 Task: Look for space in Kalamassery, India from 11th June, 2023 to 15th June, 2023 for 2 adults in price range Rs.7000 to Rs.16000. Place can be private room with 1  bedroom having 2 beds and 1 bathroom. Property type can be house, flat, guest house, hotel. Amenities needed are: washing machine. Booking option can be shelf check-in. Required host language is English.
Action: Mouse moved to (439, 92)
Screenshot: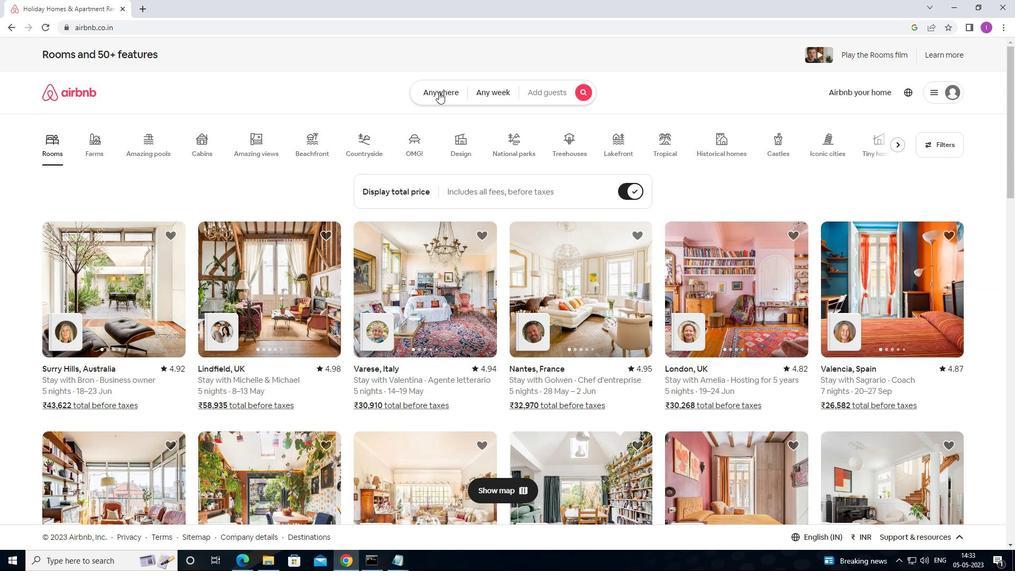 
Action: Mouse pressed left at (439, 92)
Screenshot: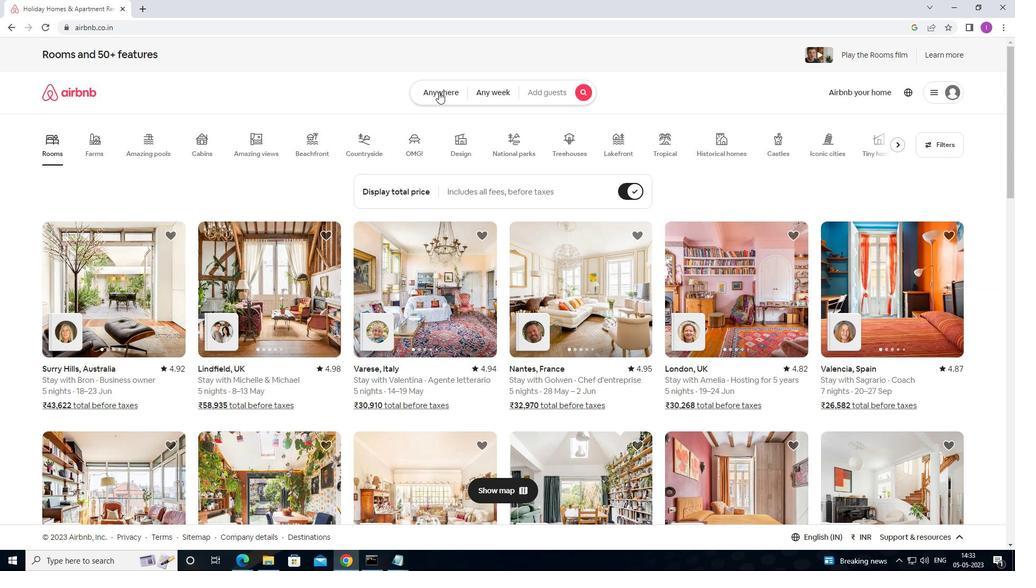 
Action: Mouse moved to (372, 140)
Screenshot: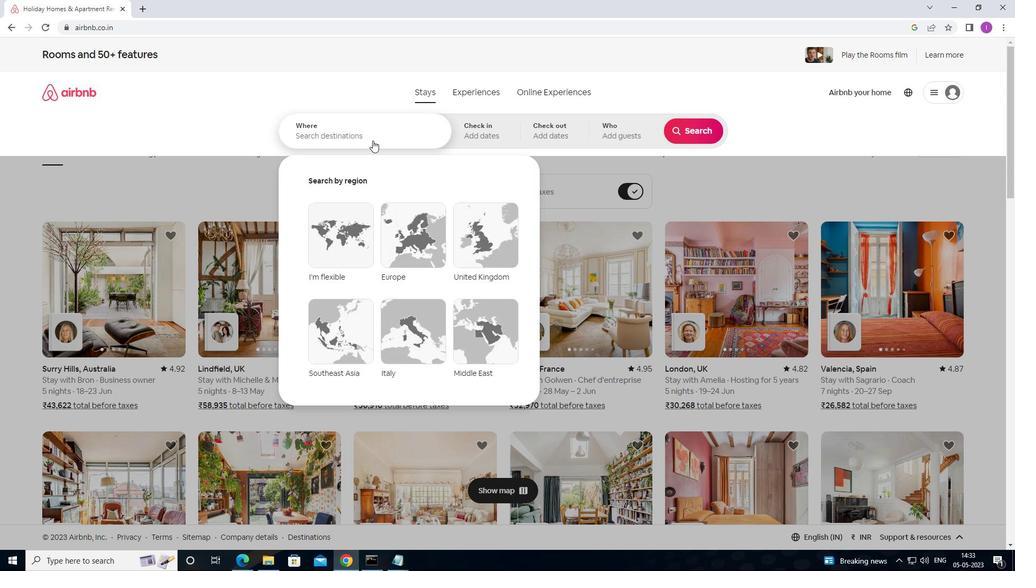 
Action: Mouse pressed left at (372, 140)
Screenshot: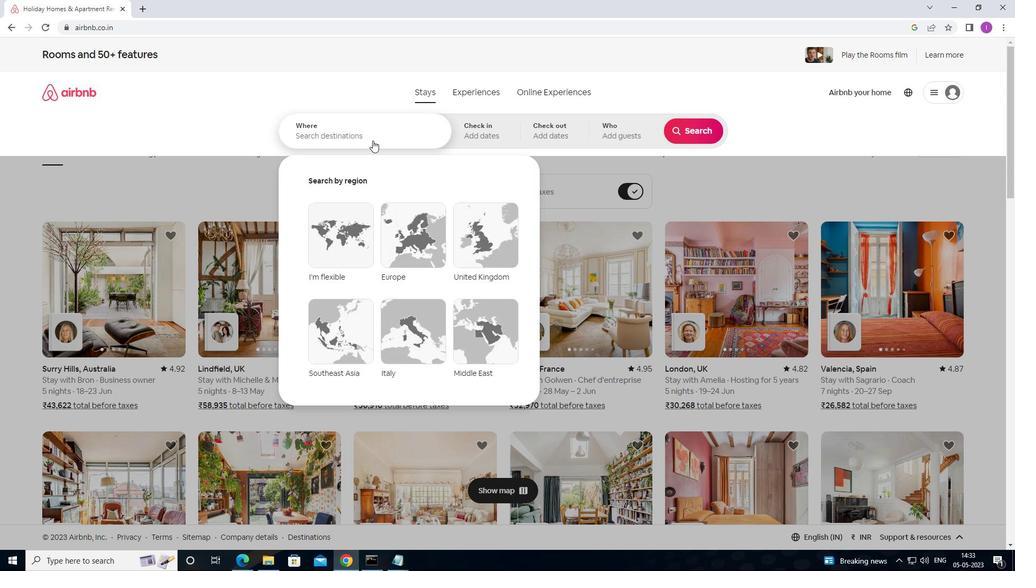 
Action: Mouse moved to (373, 139)
Screenshot: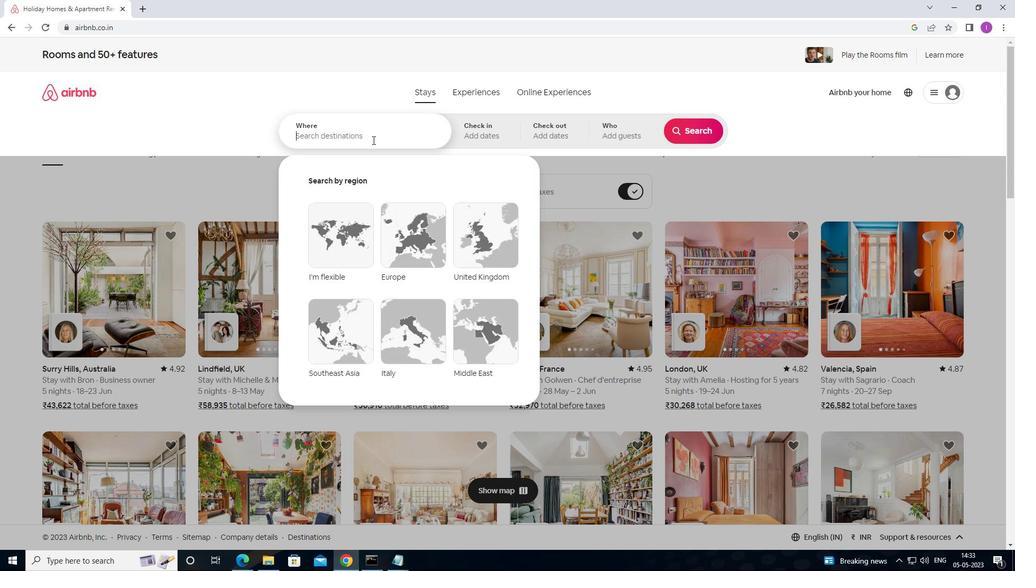 
Action: Key pressed <Key.shift><Key.shift><Key.shift><Key.shift><Key.shift><Key.shift><Key.shift><Key.shift><Key.shift><Key.shift><Key.shift><Key.shift><Key.shift><Key.shift><Key.shift><Key.shift><Key.shift><Key.shift><Key.shift><Key.shift><Key.shift><Key.shift><Key.shift><Key.shift><Key.shift><Key.shift><Key.shift><Key.shift>KALAMASSERY,<Key.shift>INDIA
Screenshot: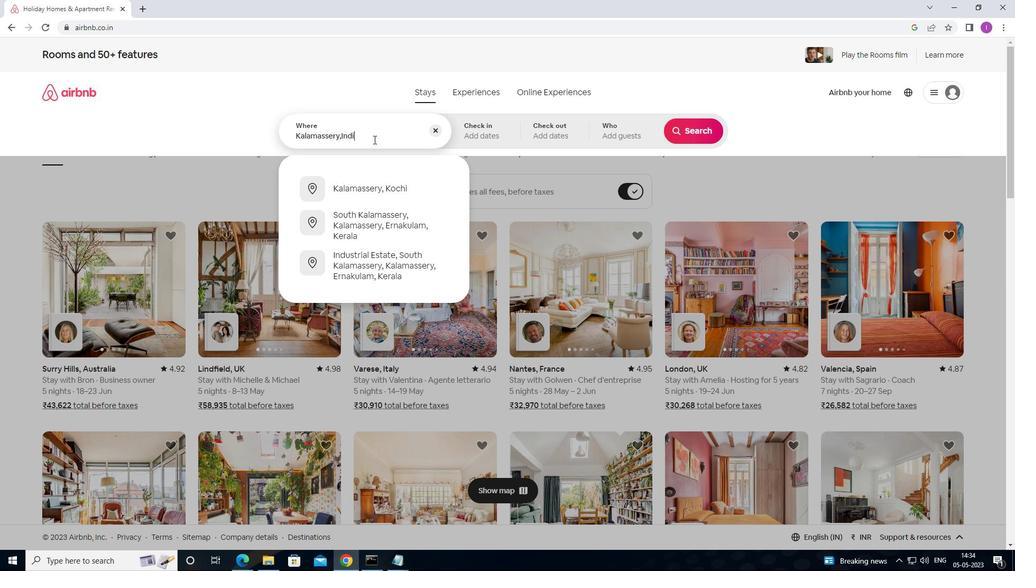 
Action: Mouse moved to (484, 129)
Screenshot: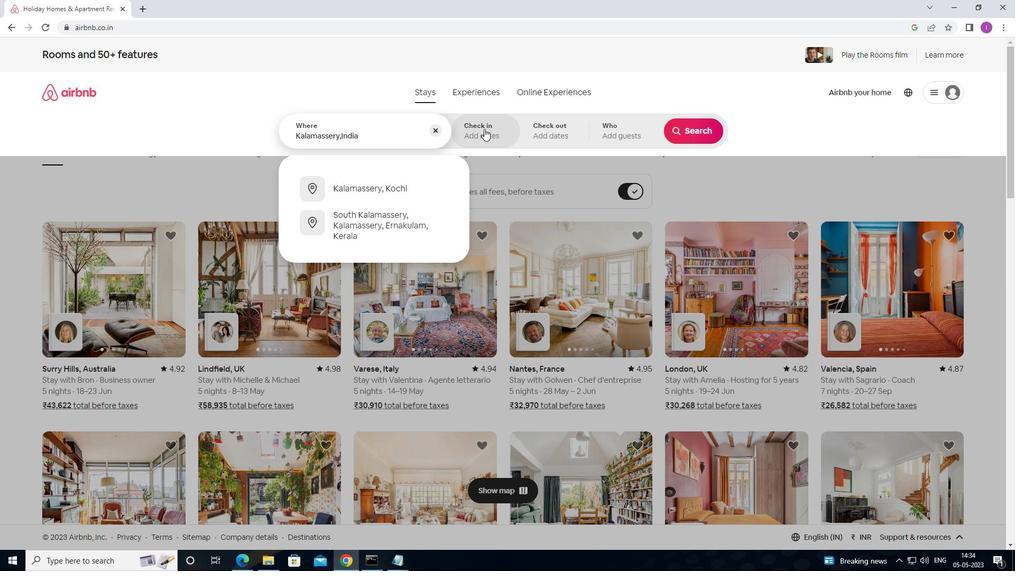 
Action: Mouse pressed left at (484, 129)
Screenshot: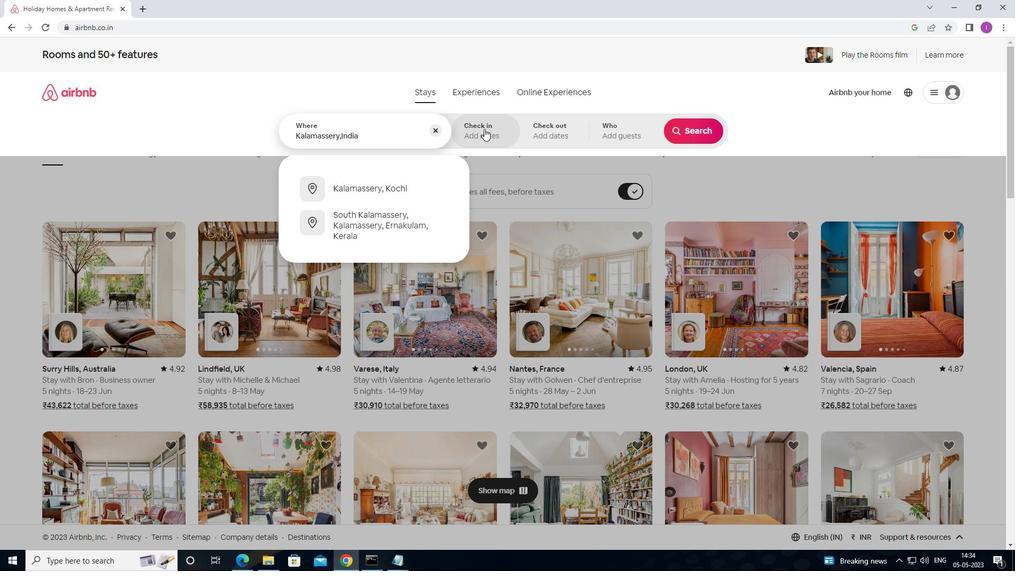 
Action: Mouse moved to (532, 313)
Screenshot: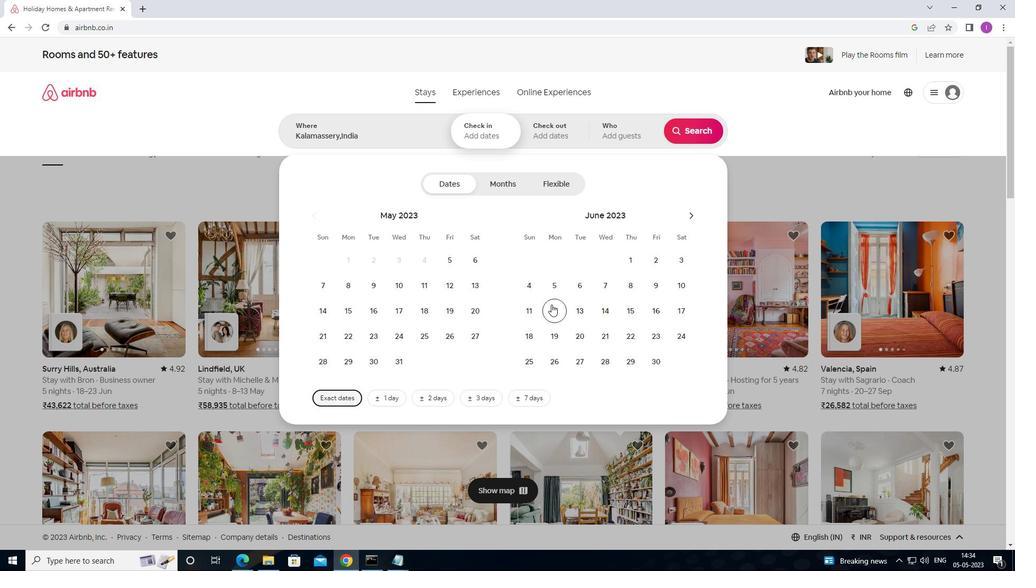 
Action: Mouse pressed left at (532, 313)
Screenshot: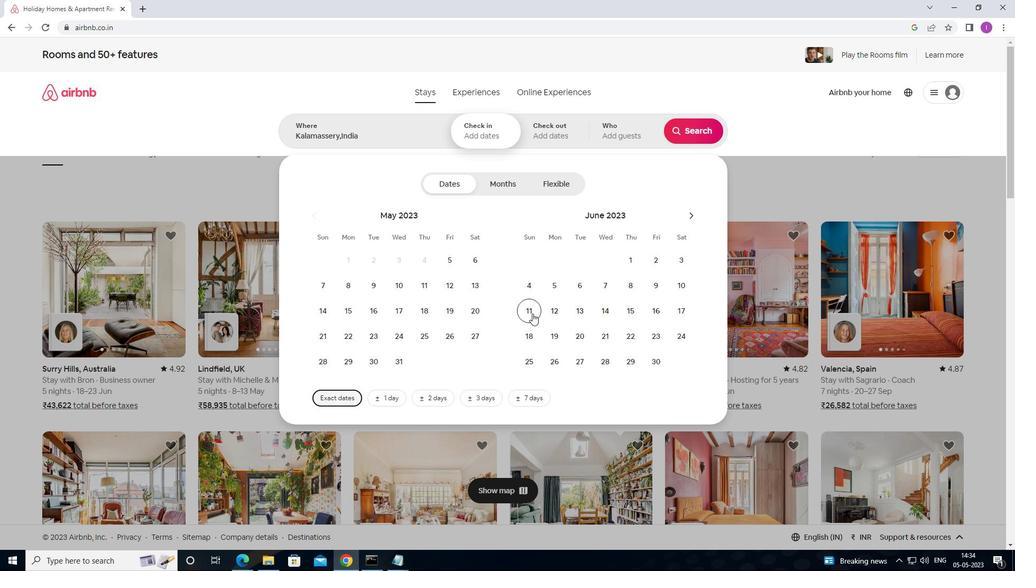 
Action: Mouse moved to (626, 315)
Screenshot: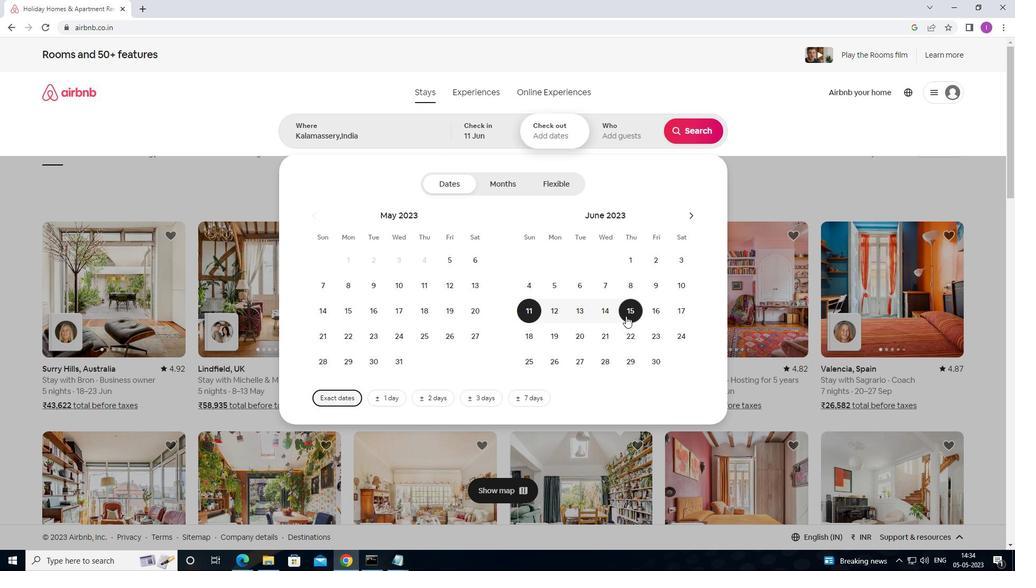 
Action: Mouse pressed left at (626, 315)
Screenshot: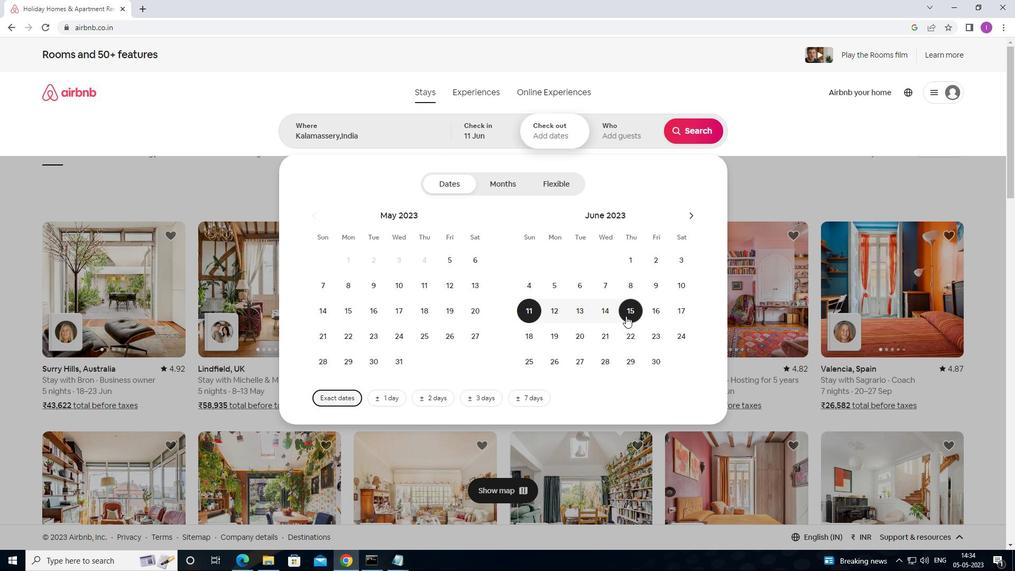 
Action: Mouse moved to (636, 133)
Screenshot: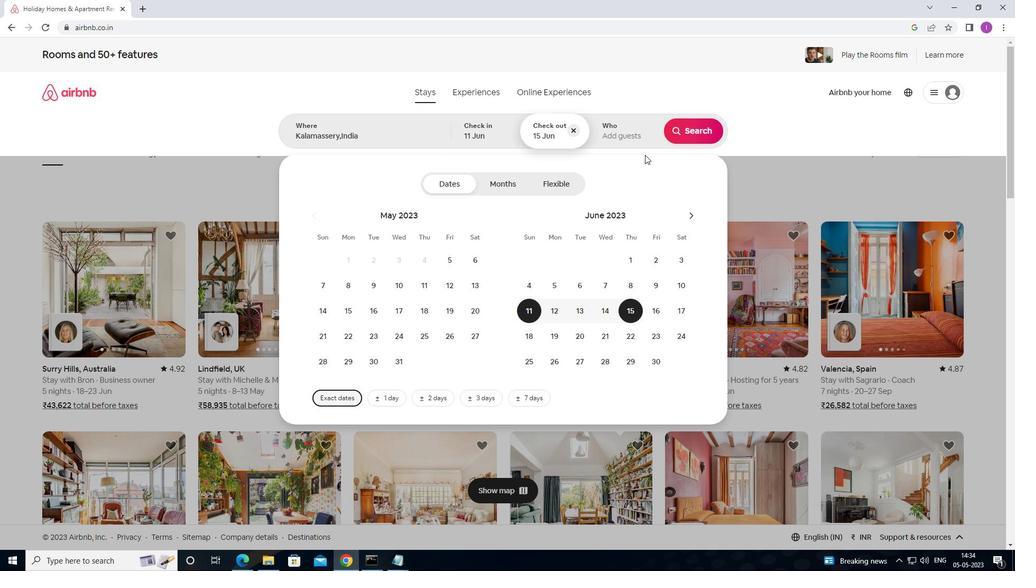 
Action: Mouse pressed left at (636, 133)
Screenshot: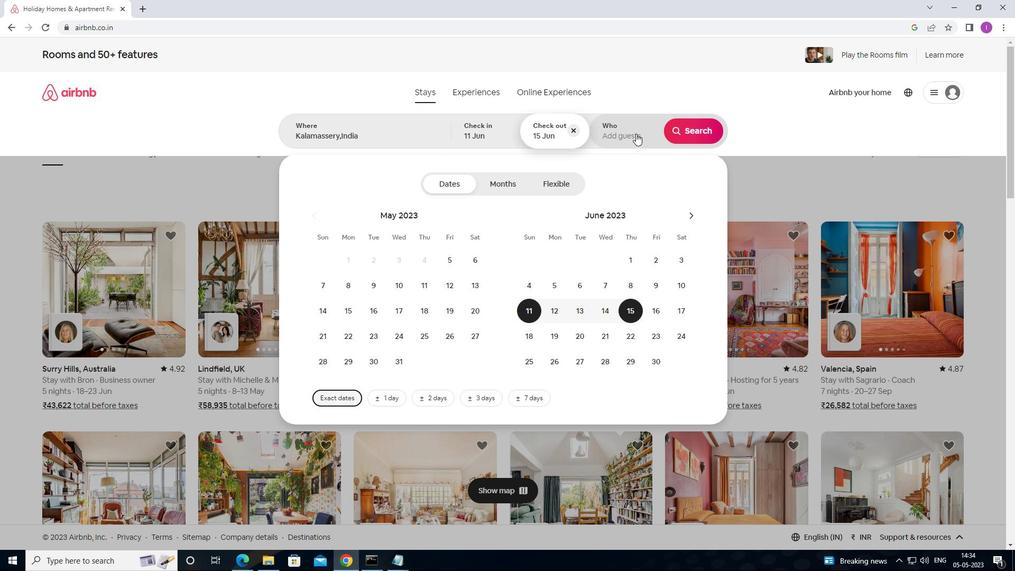 
Action: Mouse moved to (694, 186)
Screenshot: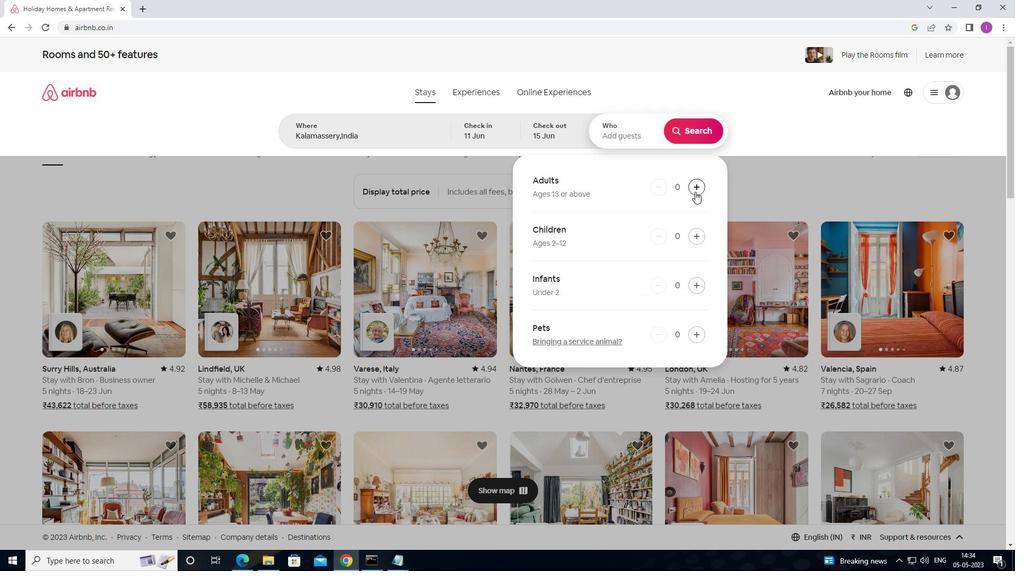 
Action: Mouse pressed left at (694, 186)
Screenshot: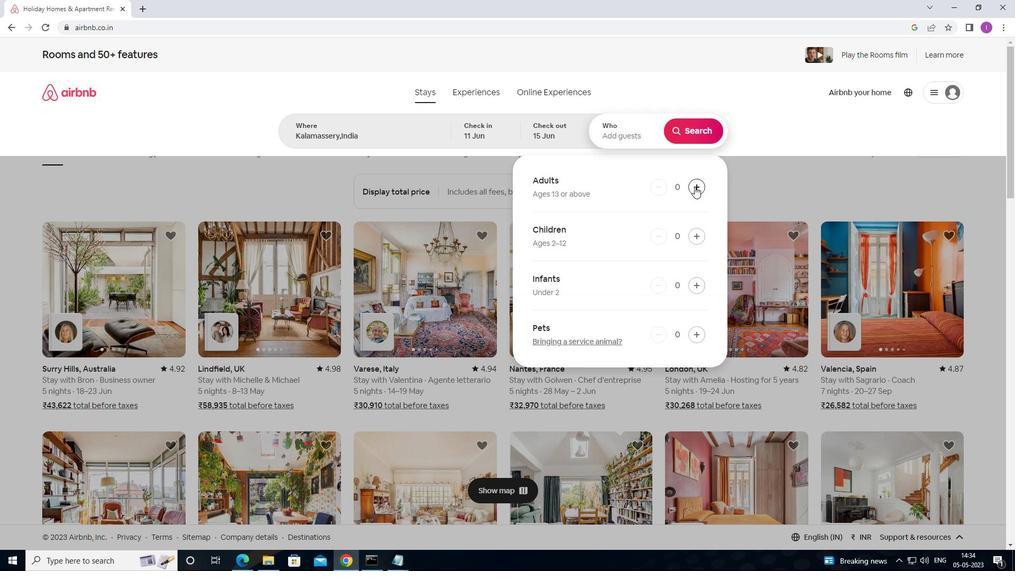 
Action: Mouse moved to (694, 186)
Screenshot: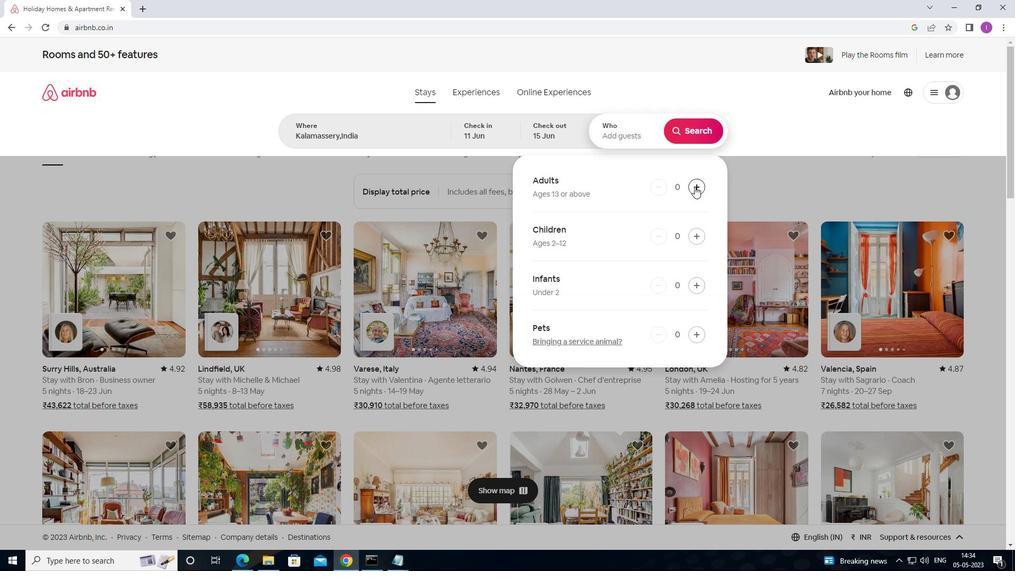 
Action: Mouse pressed left at (694, 186)
Screenshot: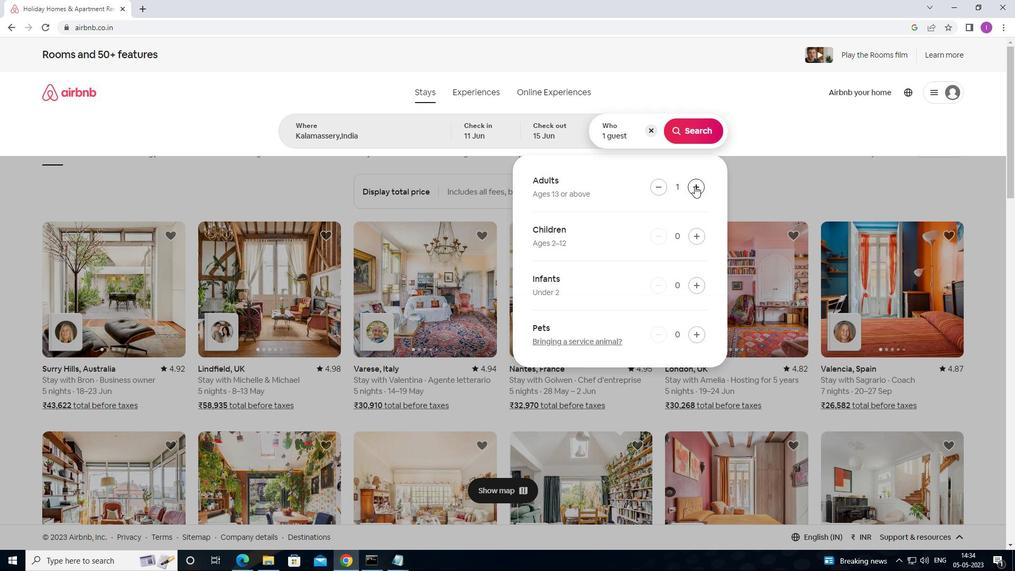 
Action: Mouse moved to (687, 133)
Screenshot: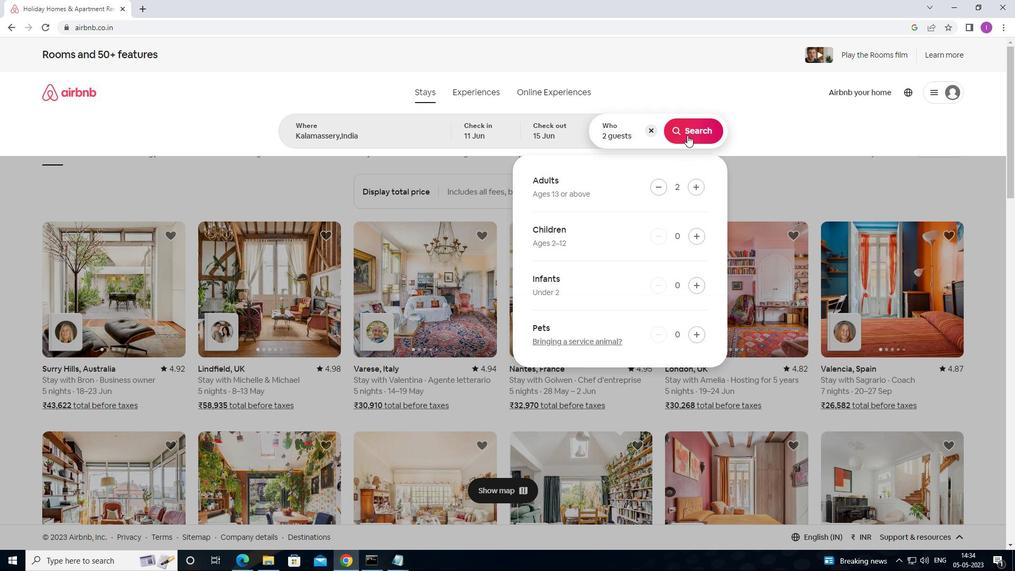 
Action: Mouse pressed left at (687, 133)
Screenshot: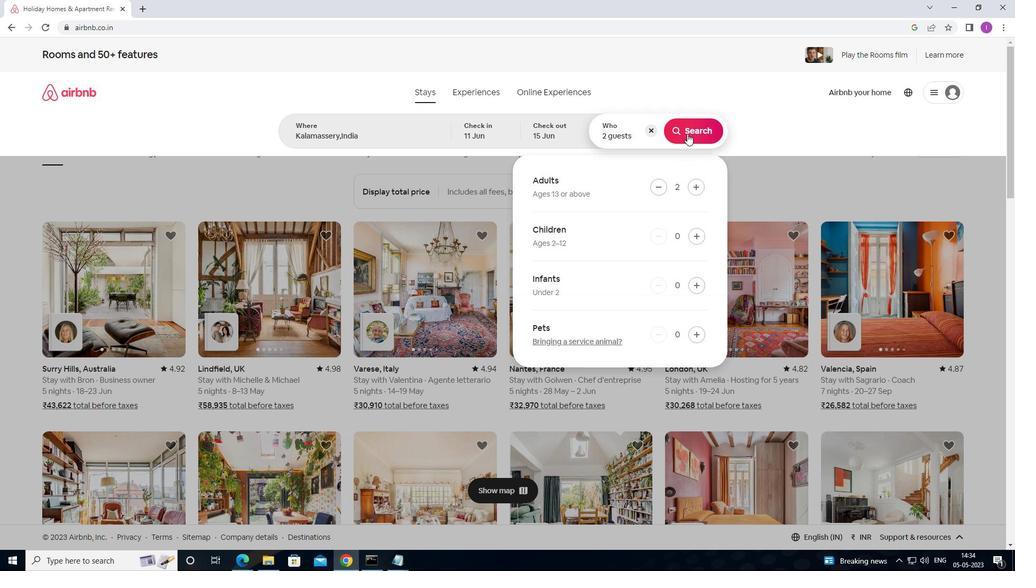 
Action: Mouse moved to (975, 109)
Screenshot: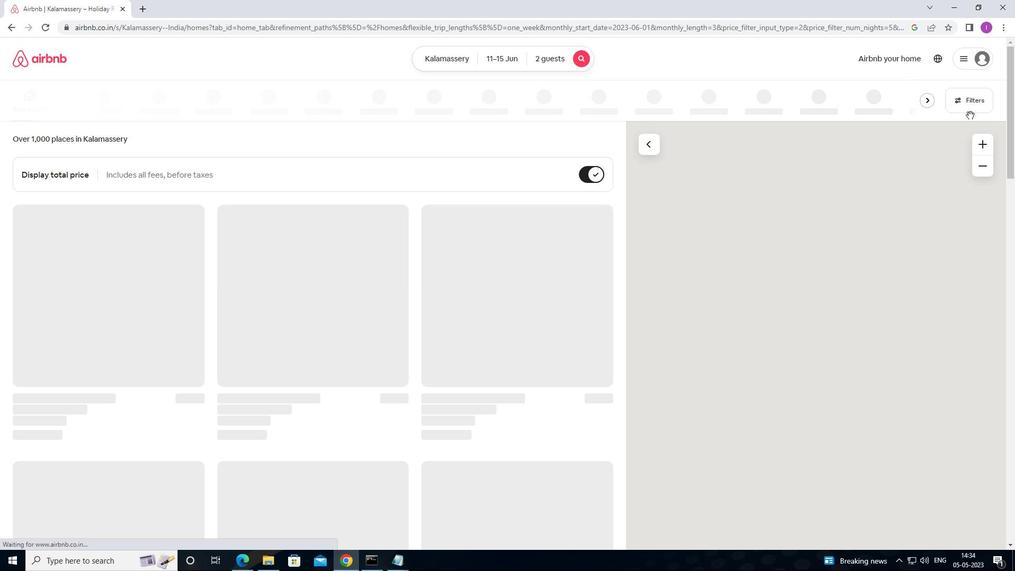 
Action: Mouse pressed left at (975, 109)
Screenshot: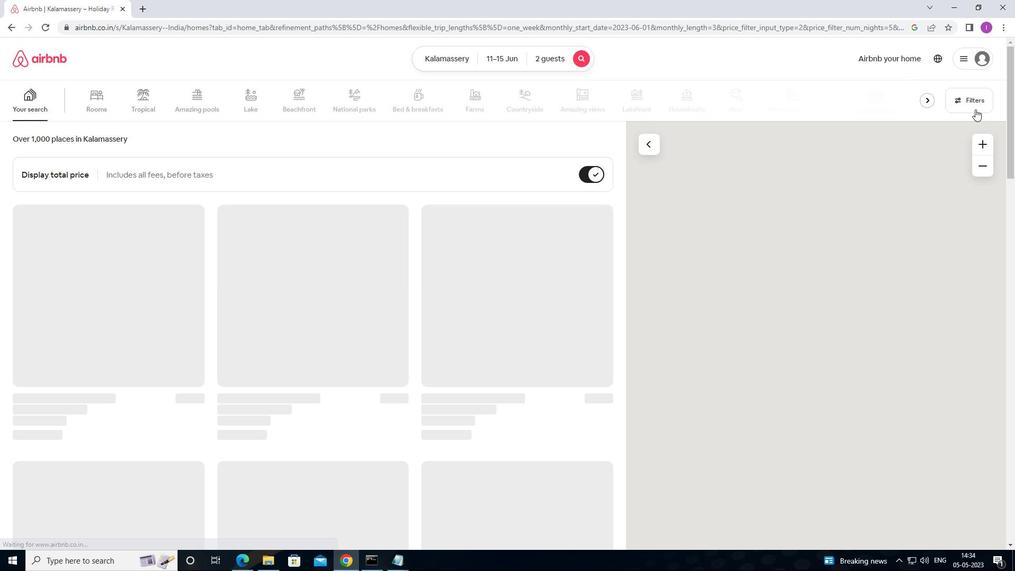 
Action: Mouse moved to (395, 363)
Screenshot: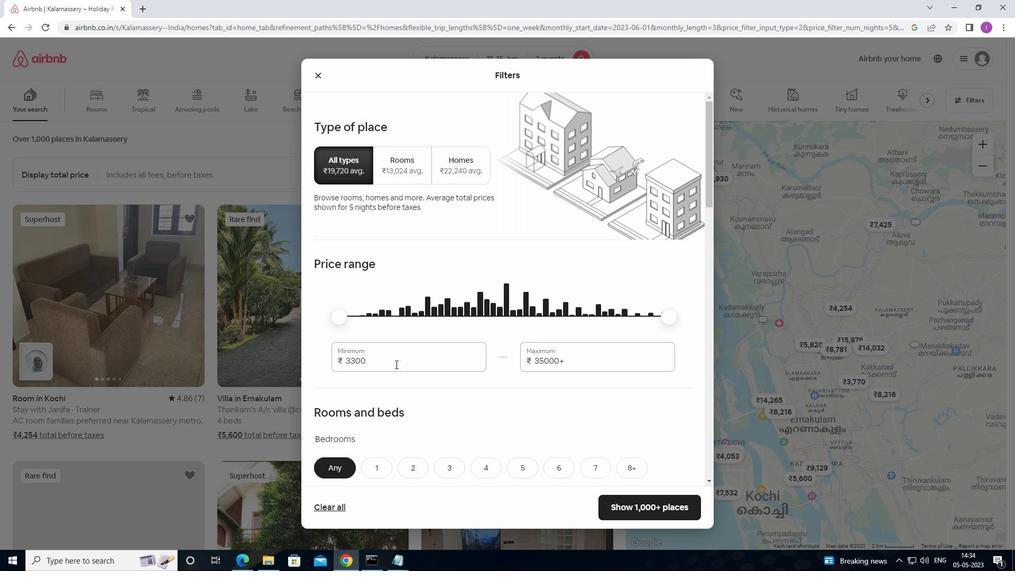 
Action: Mouse pressed left at (395, 363)
Screenshot: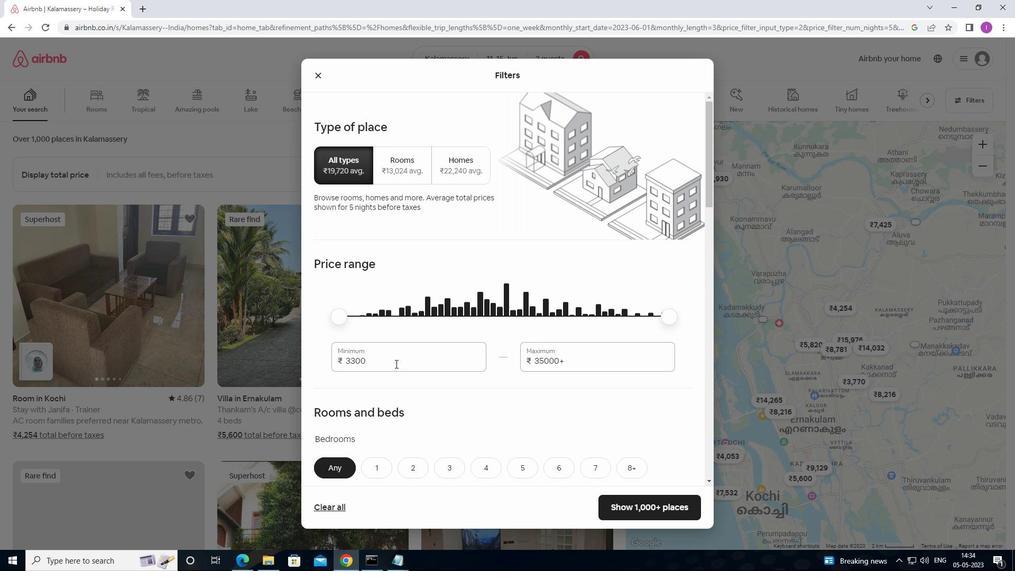 
Action: Mouse moved to (345, 355)
Screenshot: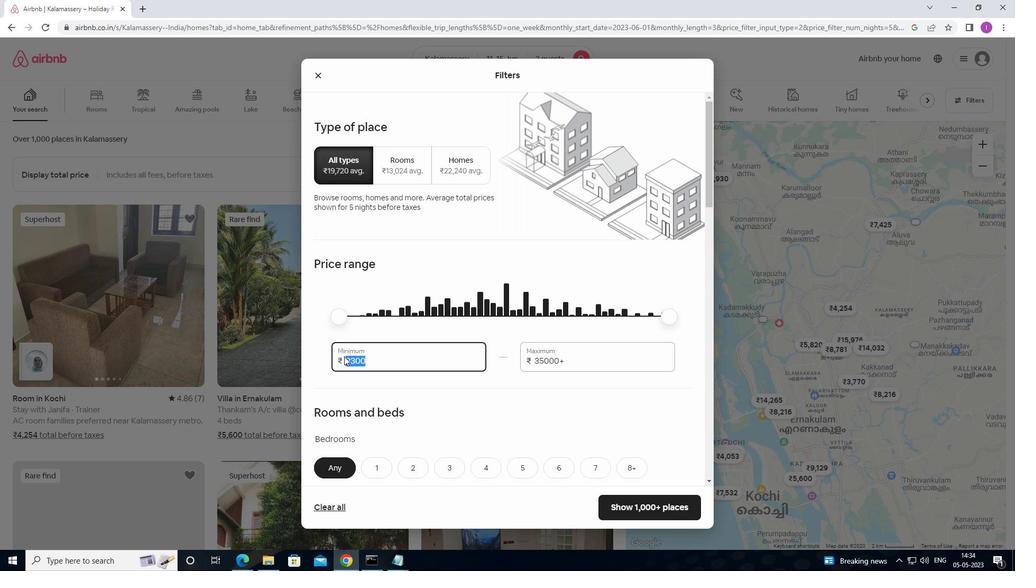 
Action: Key pressed 7000
Screenshot: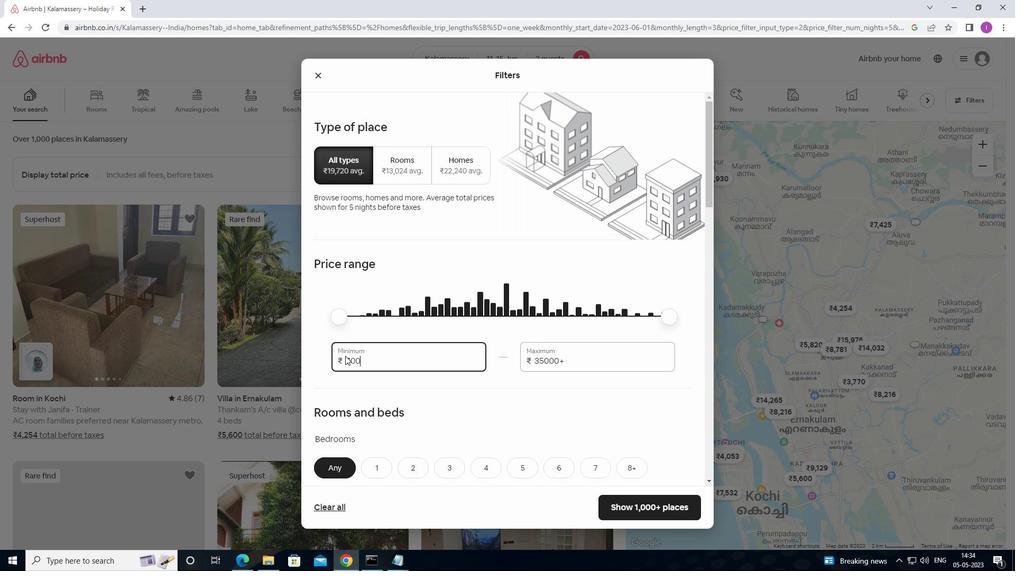 
Action: Mouse moved to (568, 359)
Screenshot: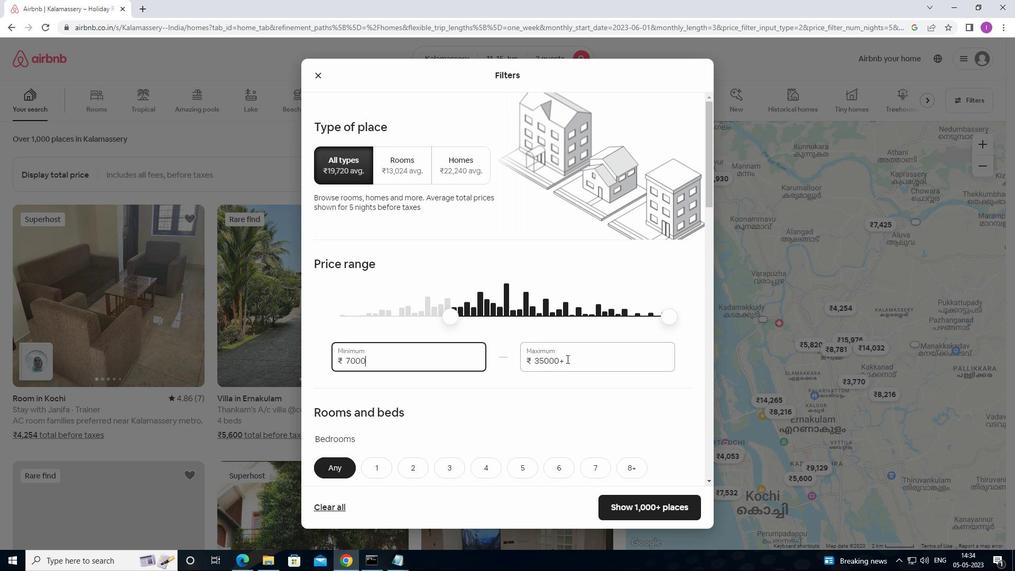 
Action: Mouse pressed left at (568, 359)
Screenshot: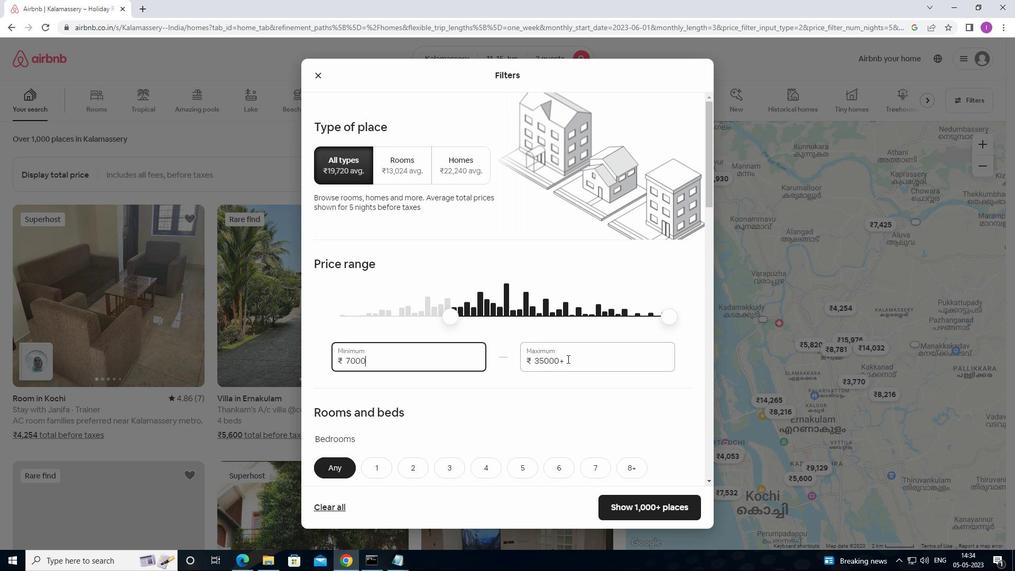 
Action: Mouse moved to (538, 361)
Screenshot: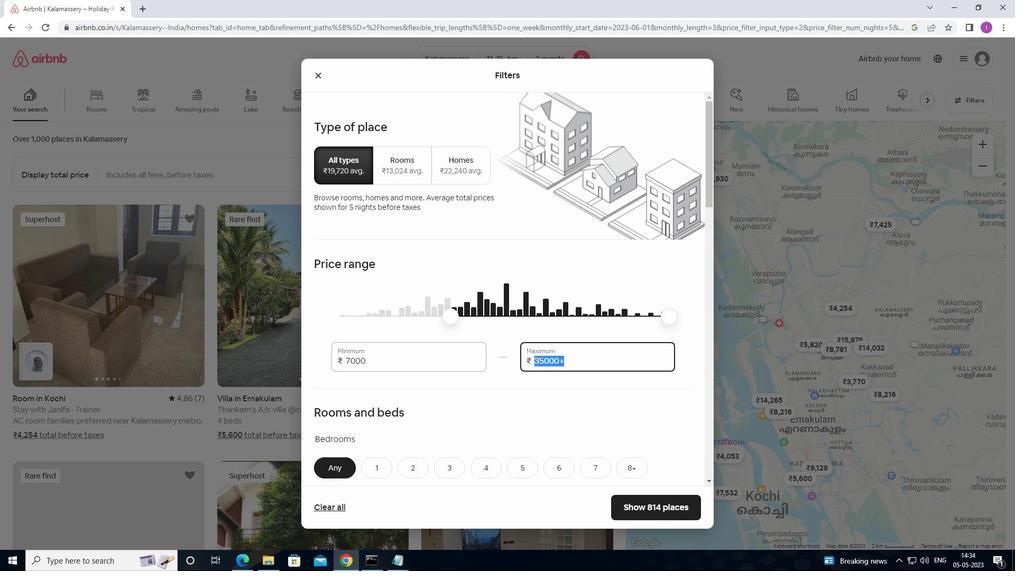
Action: Key pressed 16000
Screenshot: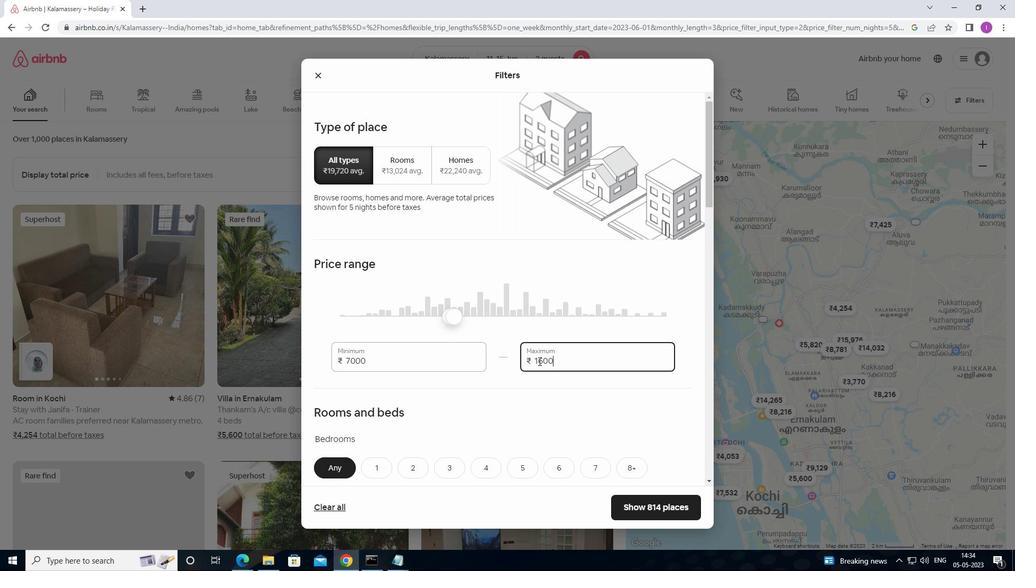 
Action: Mouse moved to (590, 354)
Screenshot: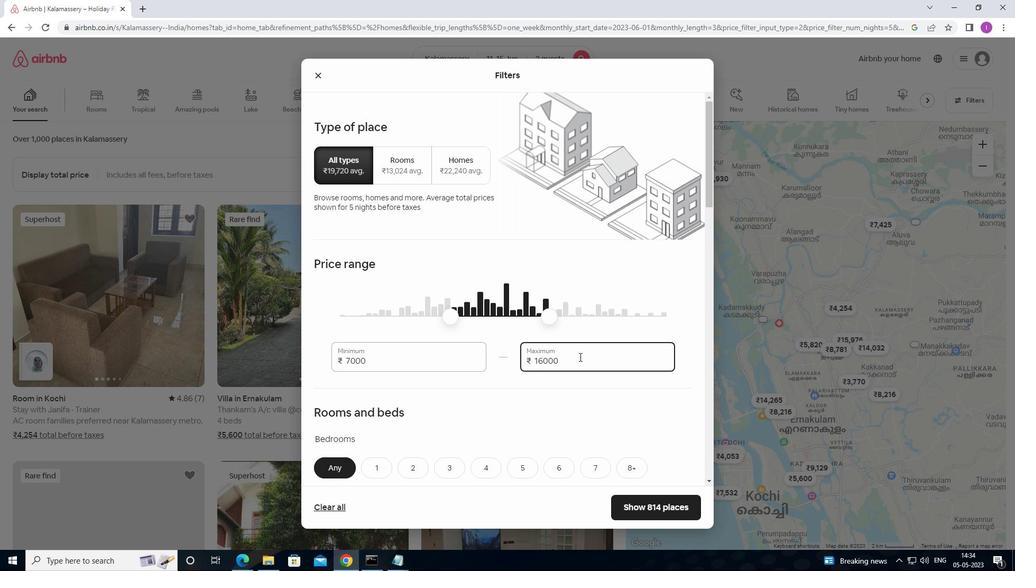 
Action: Mouse scrolled (590, 354) with delta (0, 0)
Screenshot: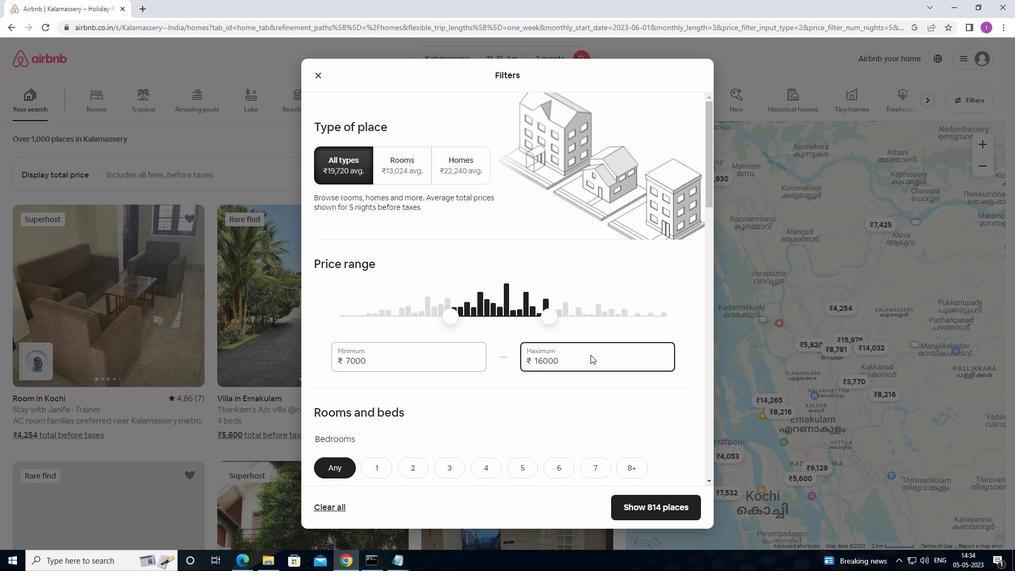 
Action: Mouse moved to (587, 357)
Screenshot: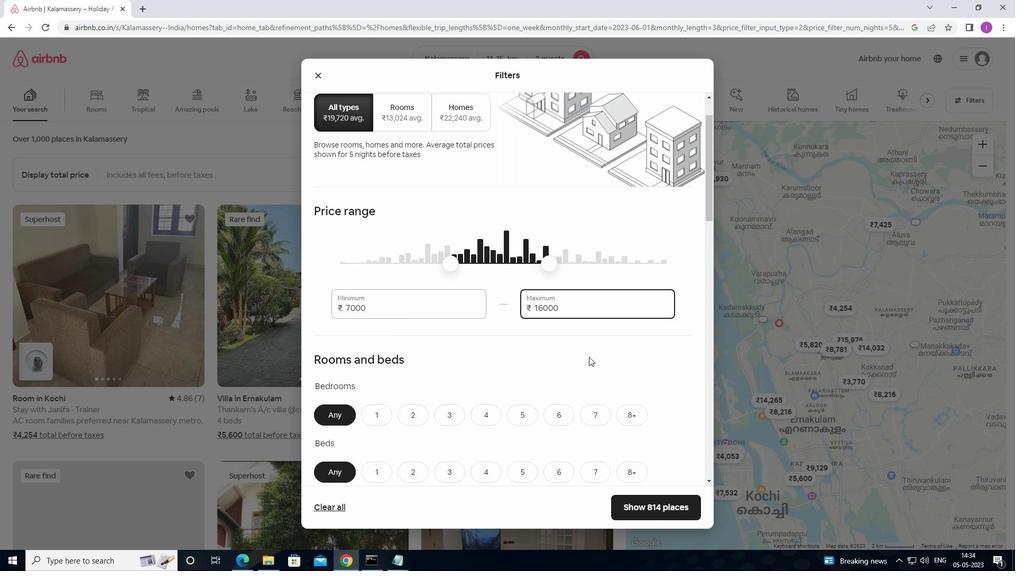 
Action: Mouse scrolled (587, 356) with delta (0, 0)
Screenshot: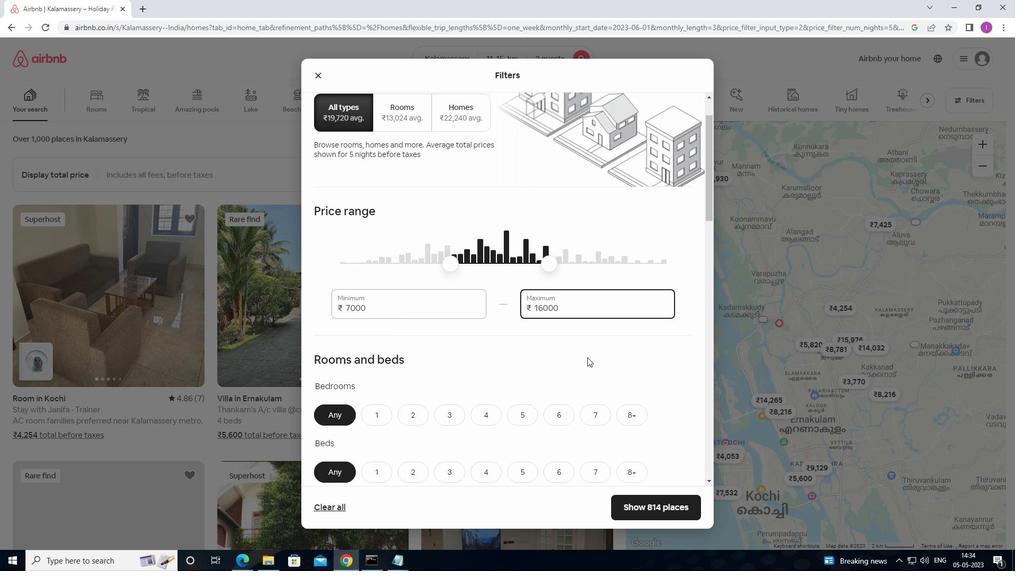 
Action: Mouse scrolled (587, 356) with delta (0, 0)
Screenshot: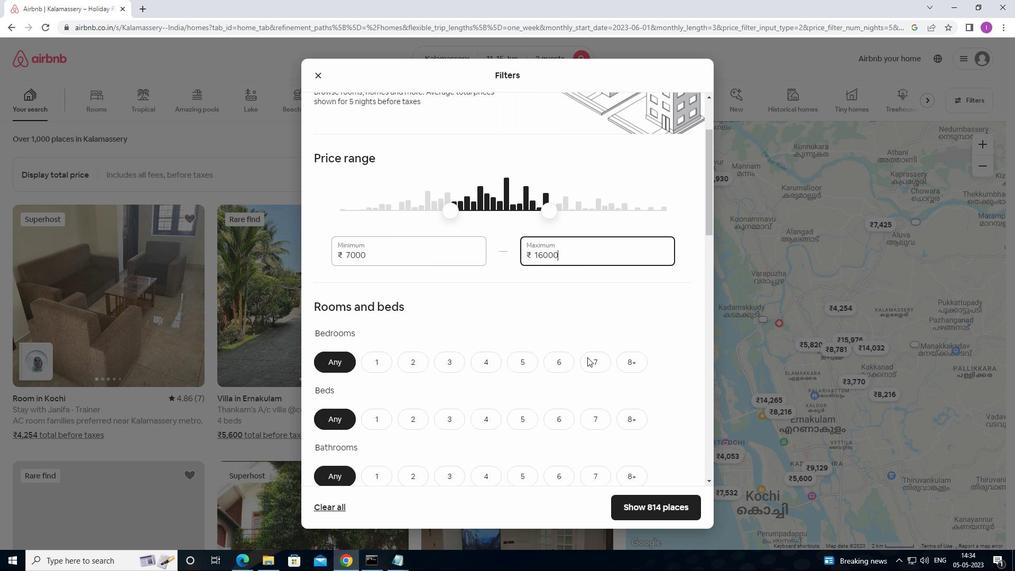 
Action: Mouse moved to (377, 307)
Screenshot: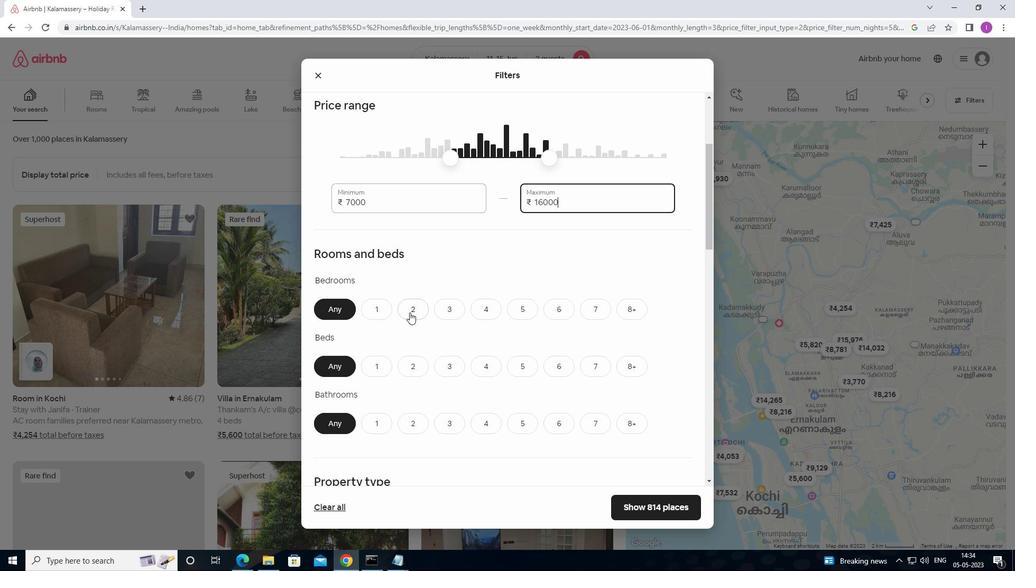 
Action: Mouse pressed left at (377, 307)
Screenshot: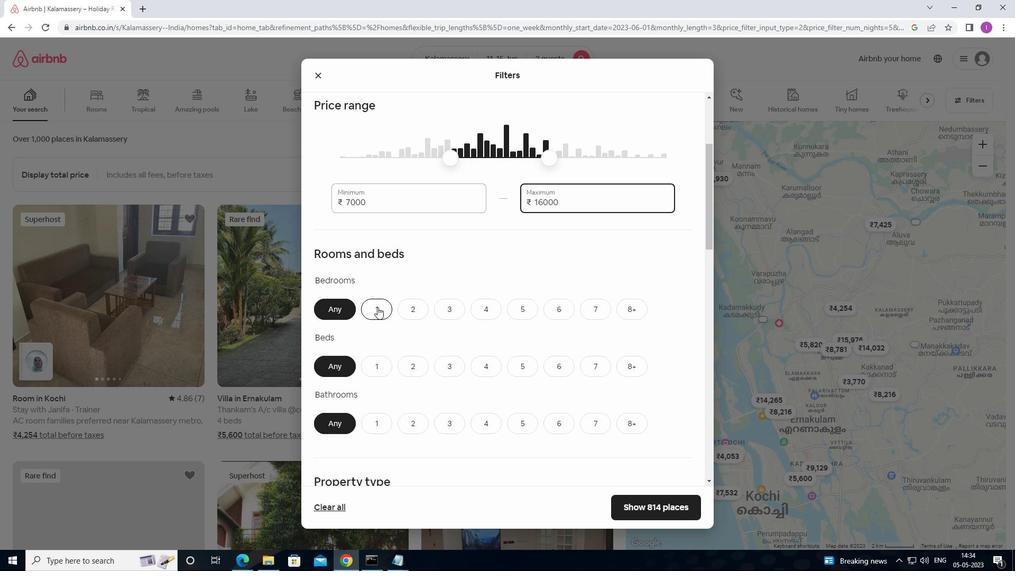 
Action: Mouse moved to (416, 364)
Screenshot: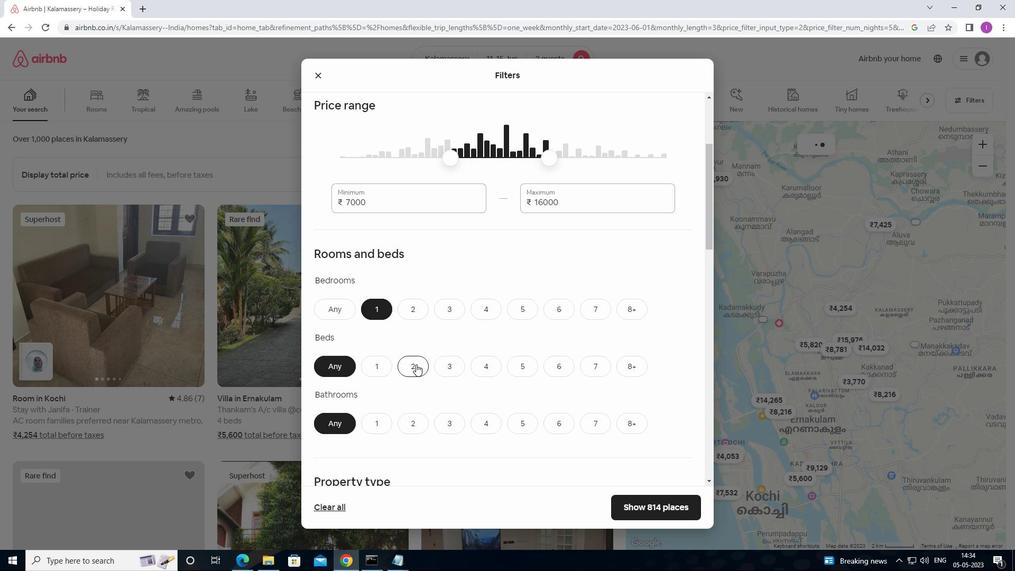 
Action: Mouse pressed left at (416, 364)
Screenshot: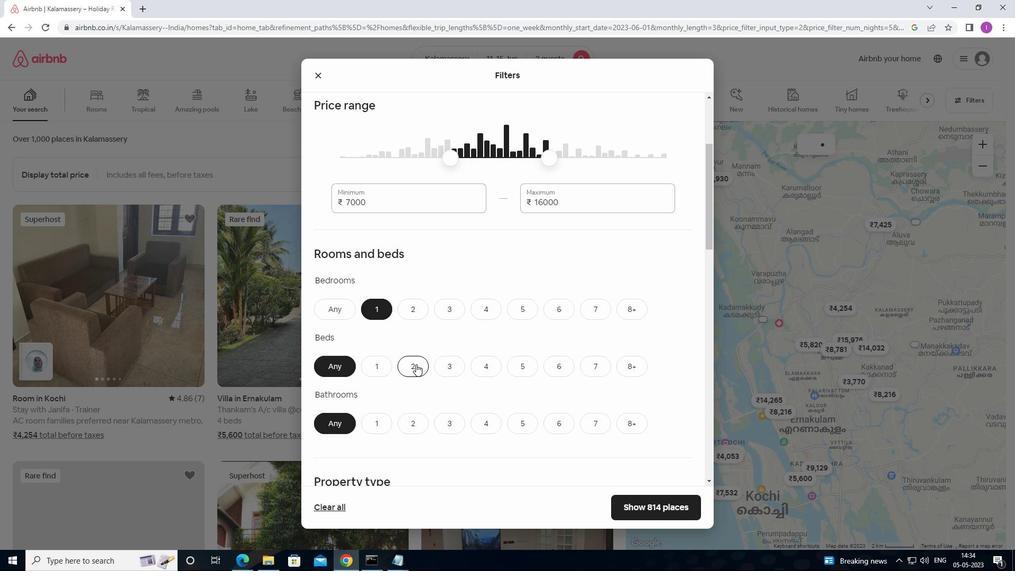 
Action: Mouse moved to (381, 421)
Screenshot: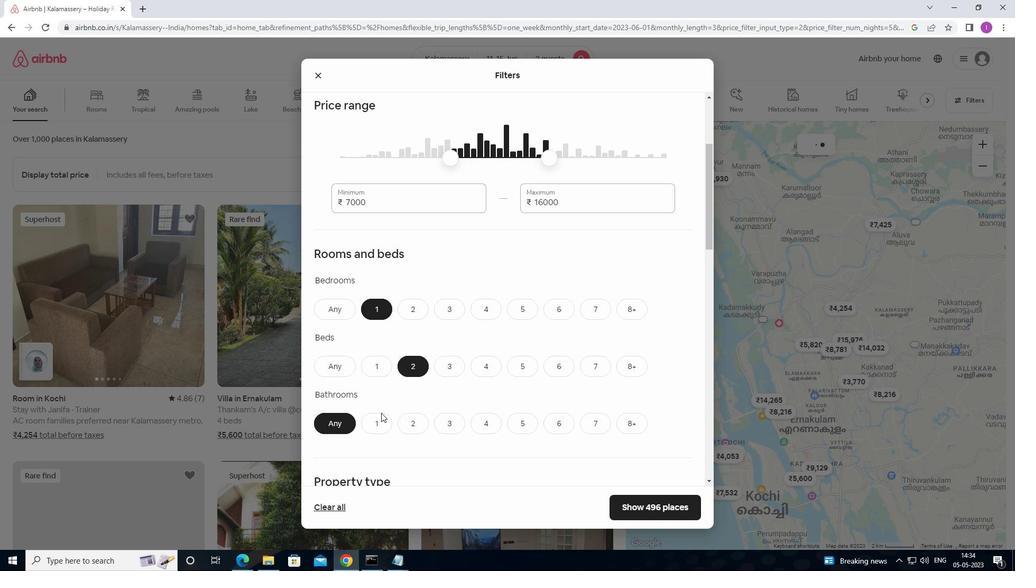 
Action: Mouse pressed left at (381, 421)
Screenshot: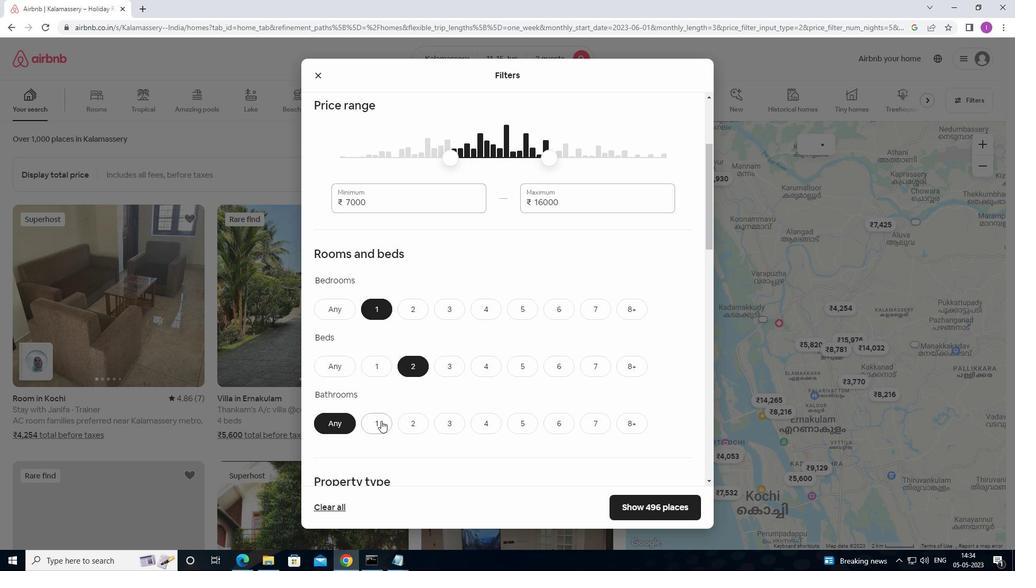 
Action: Mouse moved to (441, 400)
Screenshot: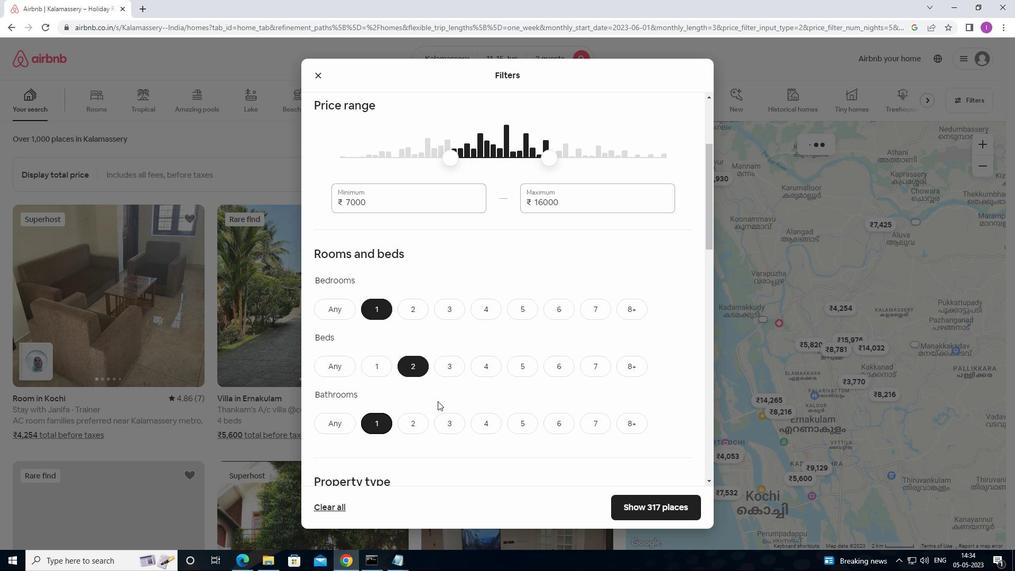 
Action: Mouse scrolled (441, 399) with delta (0, 0)
Screenshot: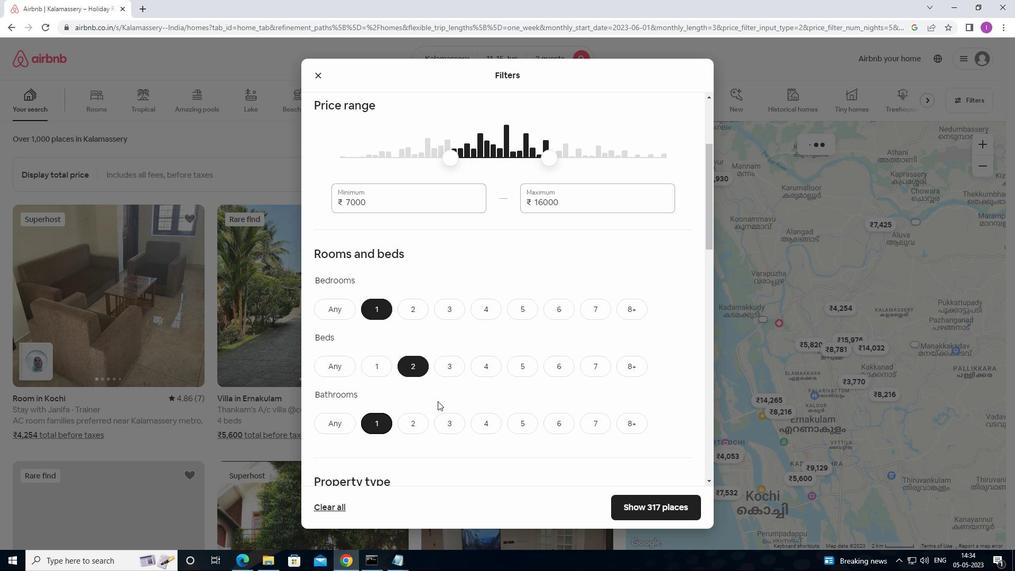 
Action: Mouse moved to (442, 400)
Screenshot: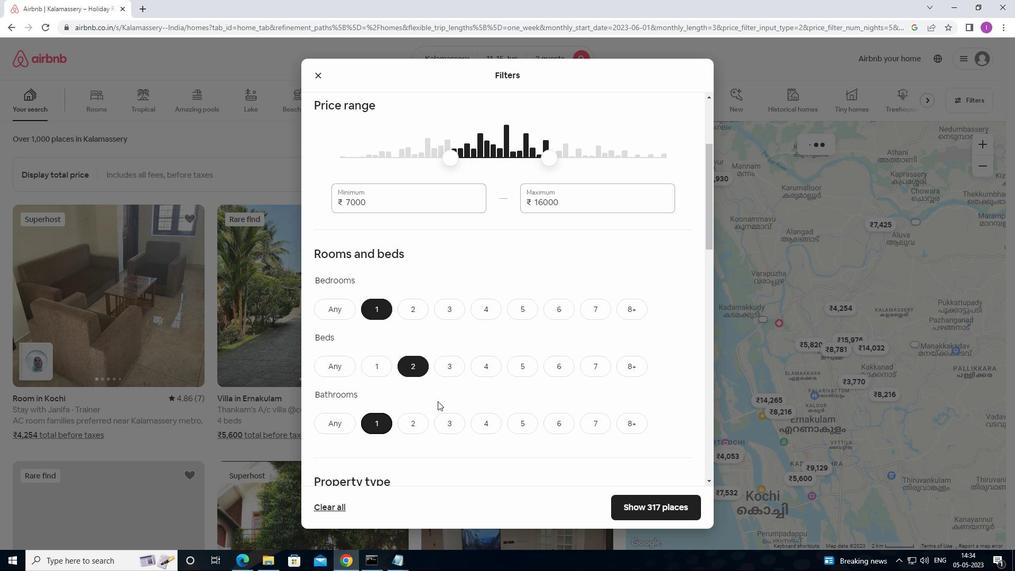 
Action: Mouse scrolled (442, 399) with delta (0, 0)
Screenshot: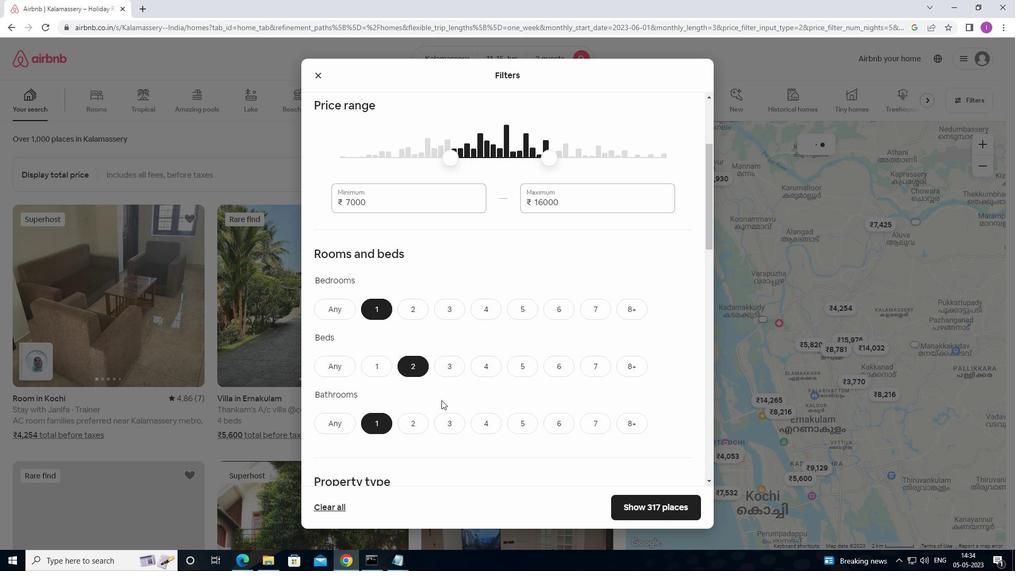 
Action: Mouse moved to (448, 396)
Screenshot: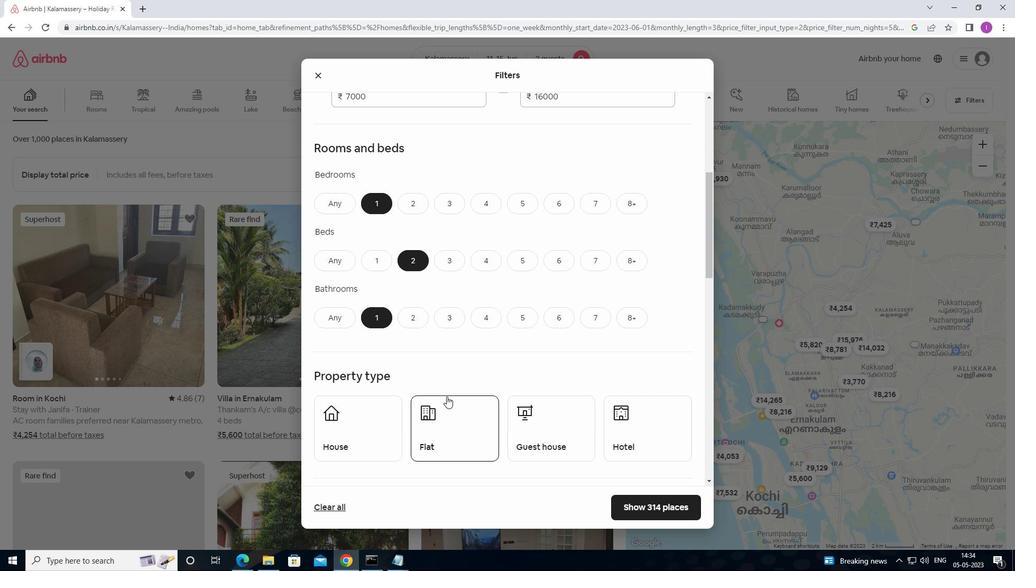 
Action: Mouse scrolled (448, 395) with delta (0, 0)
Screenshot: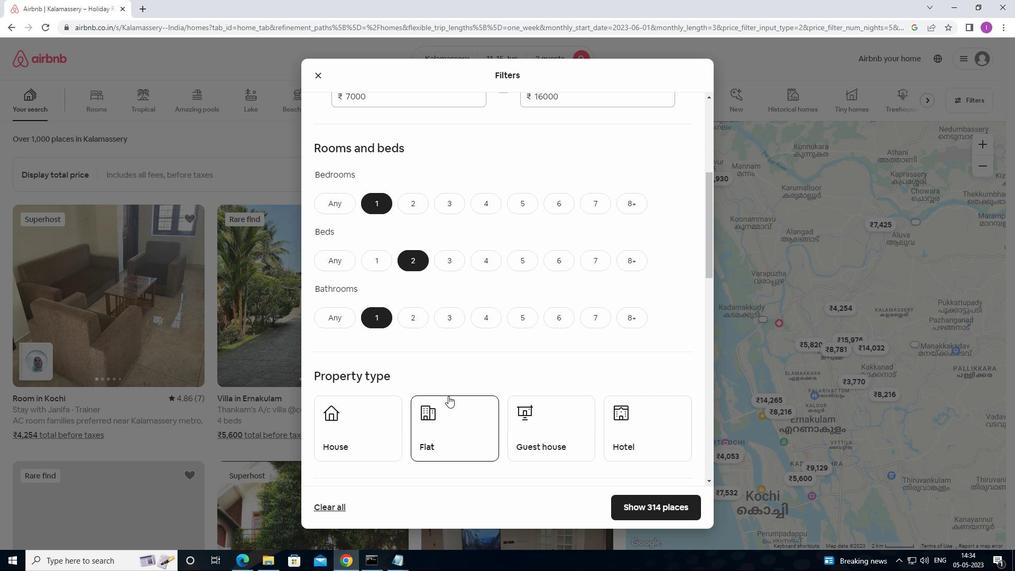 
Action: Mouse moved to (363, 381)
Screenshot: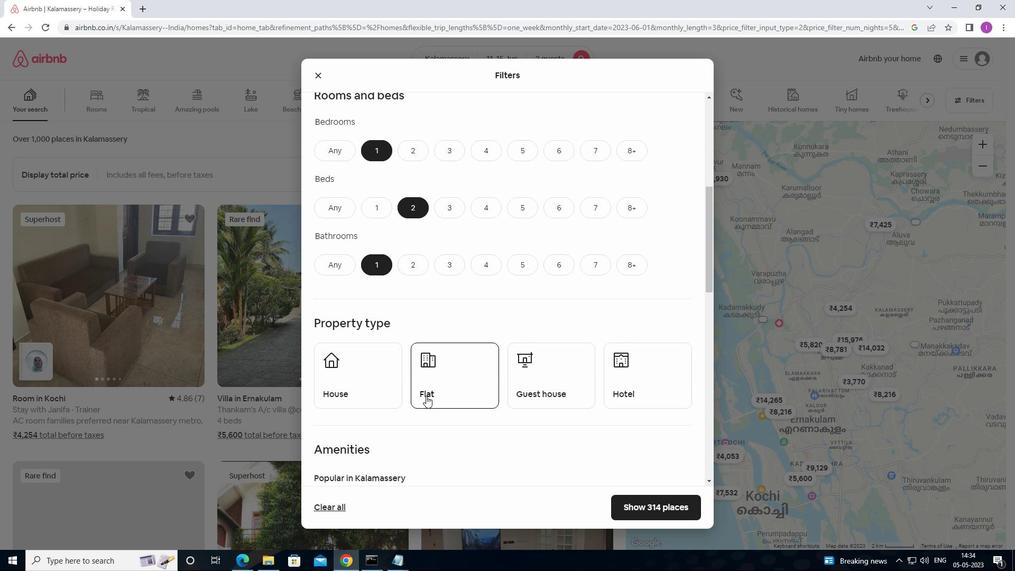 
Action: Mouse pressed left at (363, 381)
Screenshot: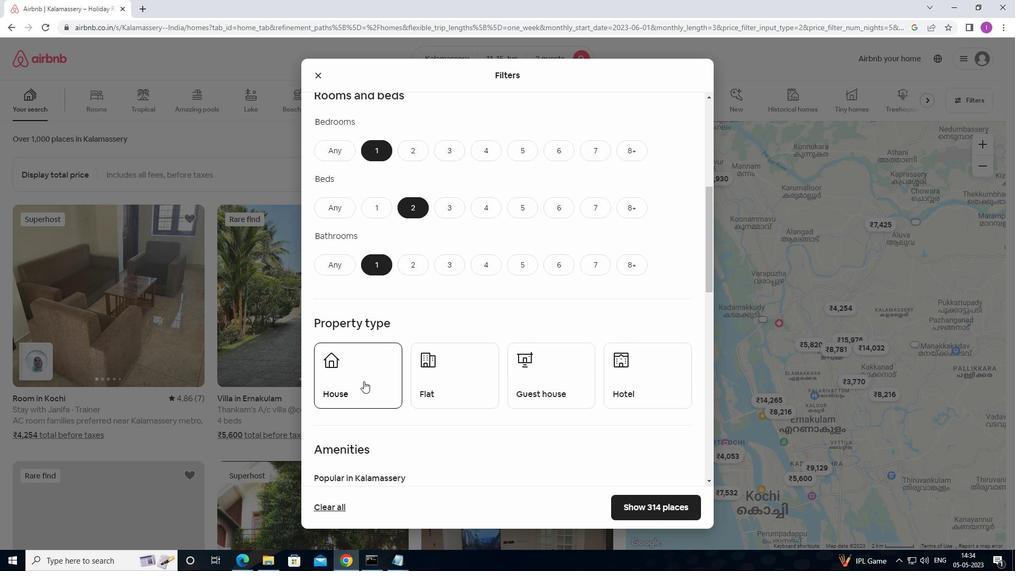 
Action: Mouse moved to (425, 393)
Screenshot: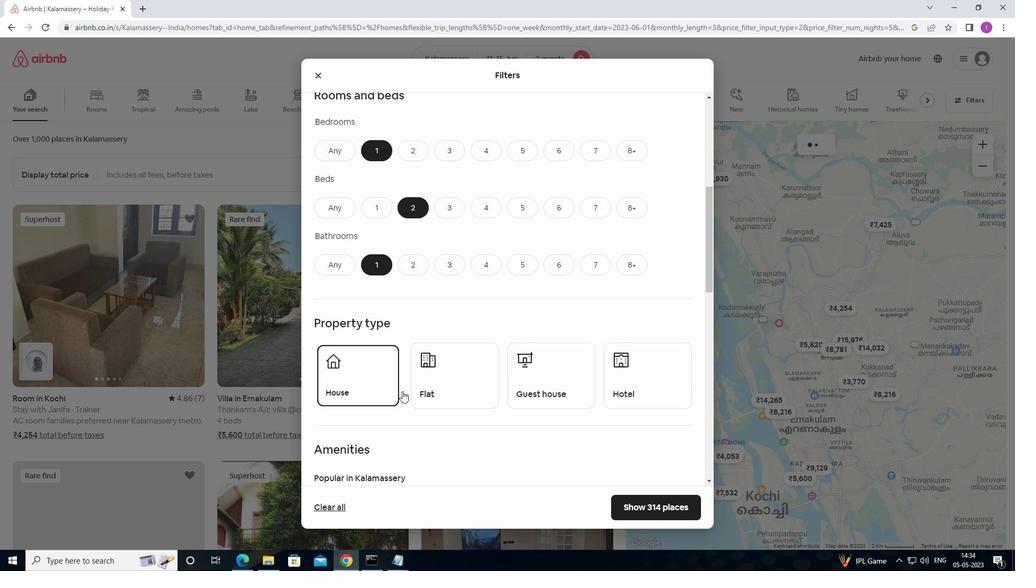 
Action: Mouse pressed left at (425, 393)
Screenshot: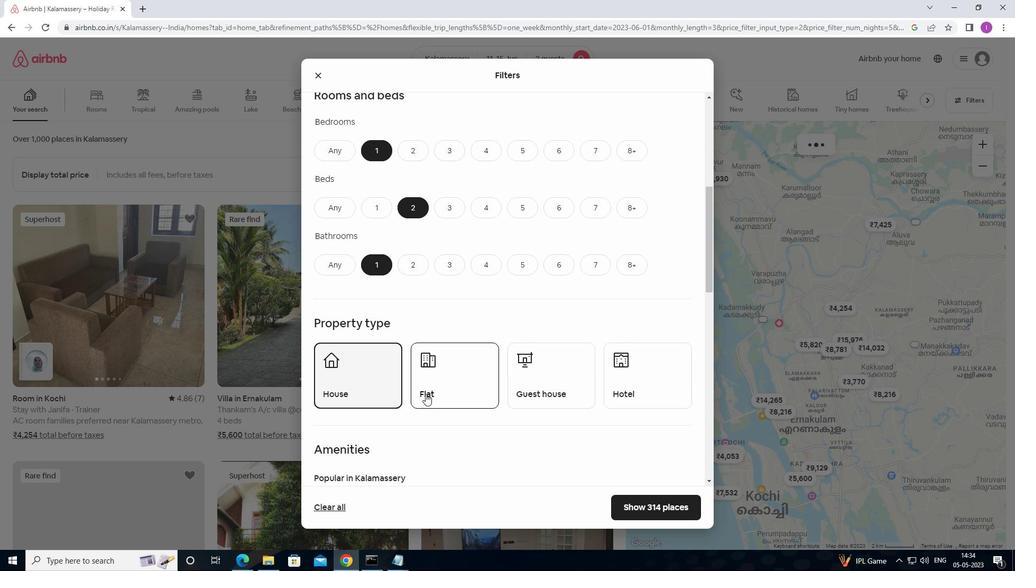 
Action: Mouse moved to (520, 384)
Screenshot: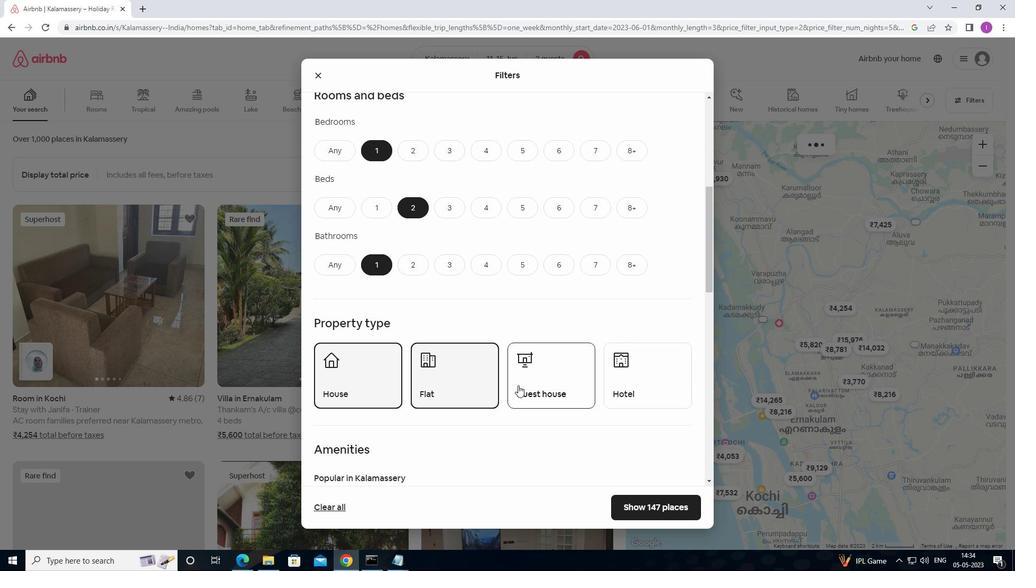 
Action: Mouse pressed left at (520, 384)
Screenshot: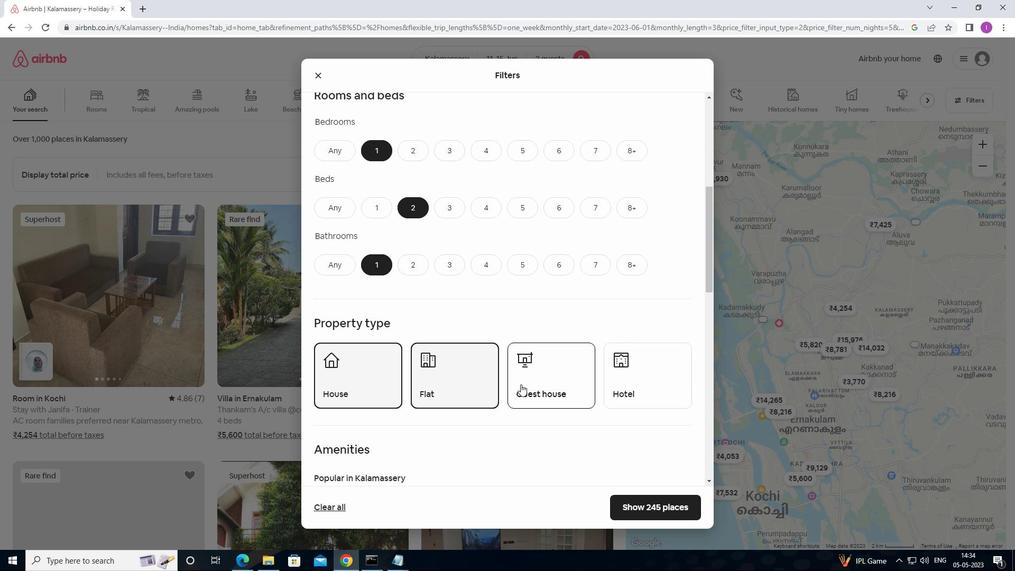 
Action: Mouse moved to (653, 399)
Screenshot: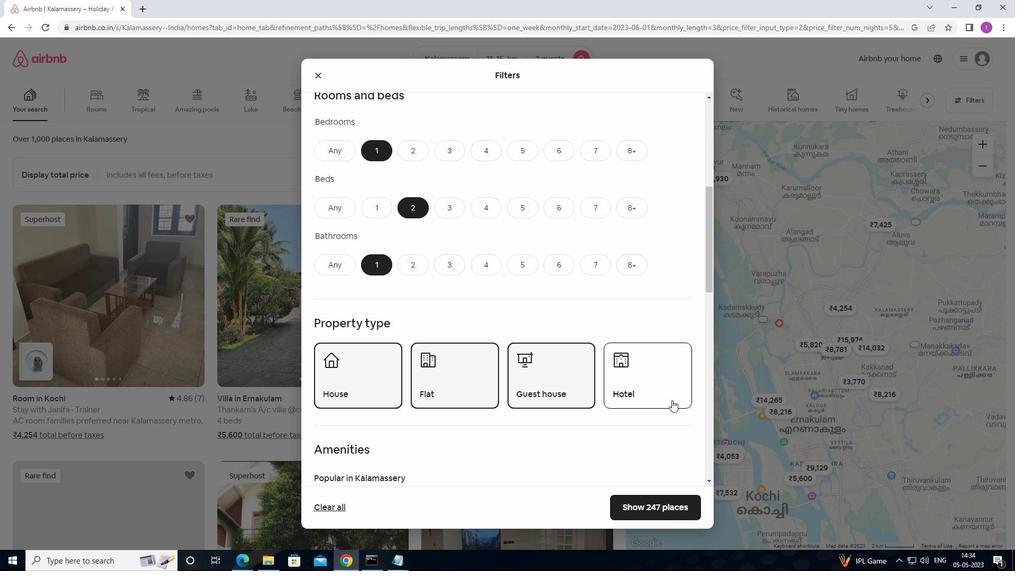 
Action: Mouse pressed left at (653, 399)
Screenshot: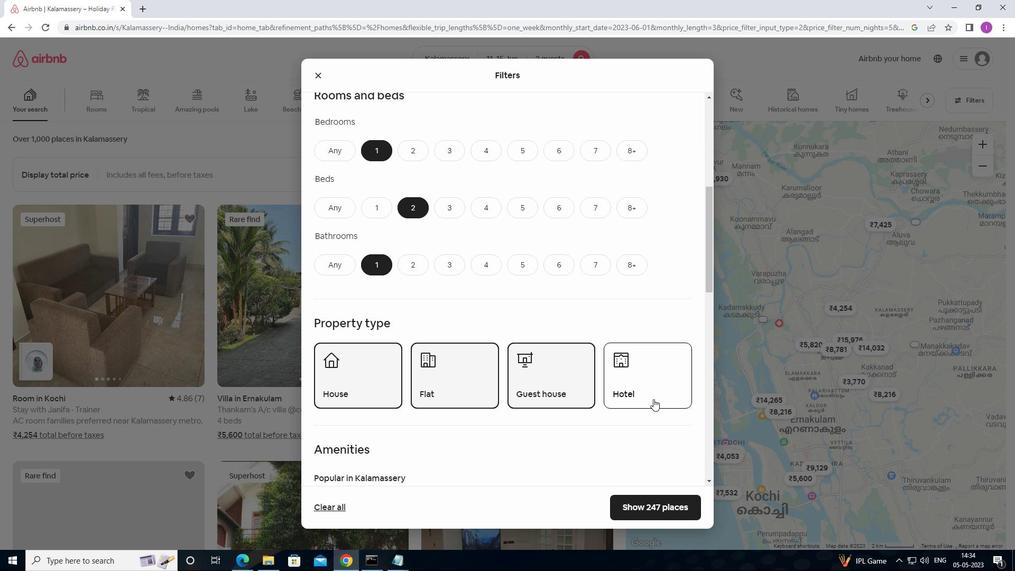 
Action: Mouse moved to (653, 399)
Screenshot: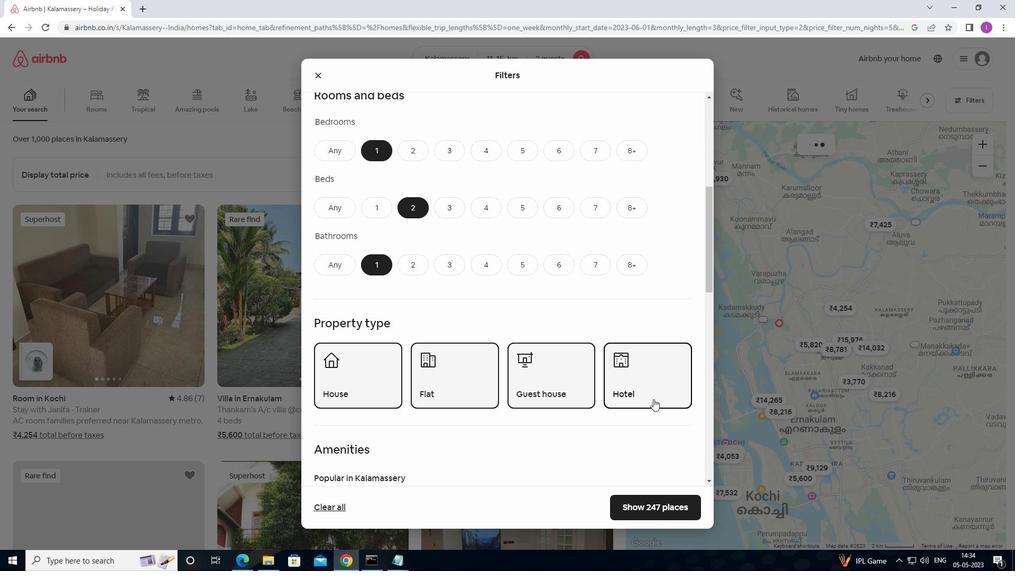 
Action: Mouse scrolled (653, 398) with delta (0, 0)
Screenshot: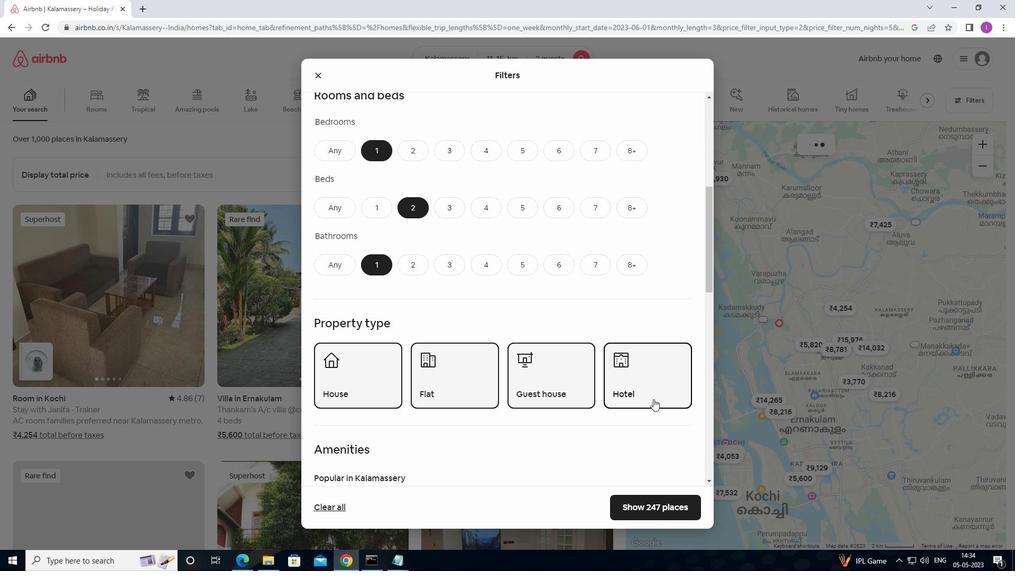
Action: Mouse moved to (651, 401)
Screenshot: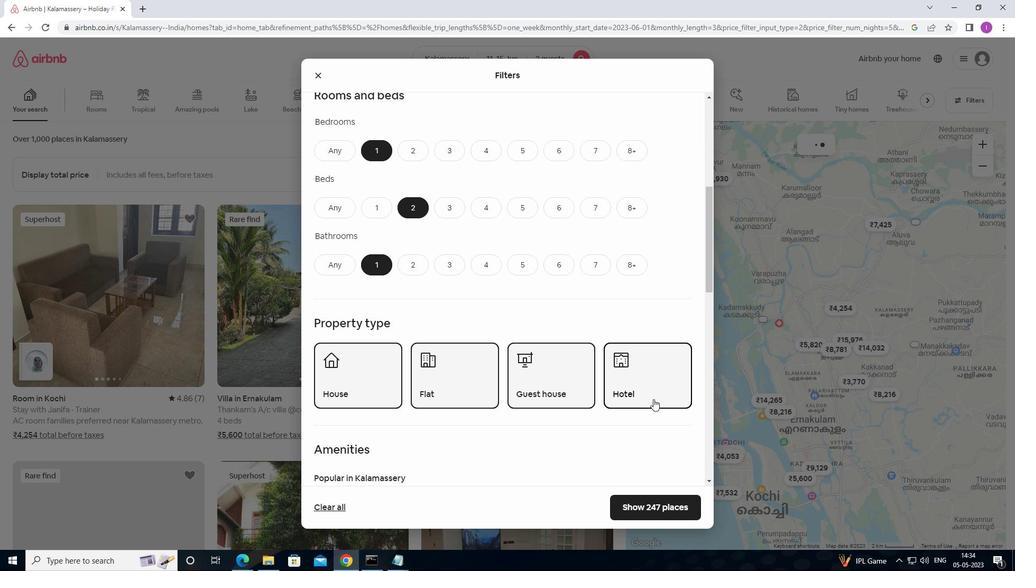 
Action: Mouse scrolled (651, 400) with delta (0, 0)
Screenshot: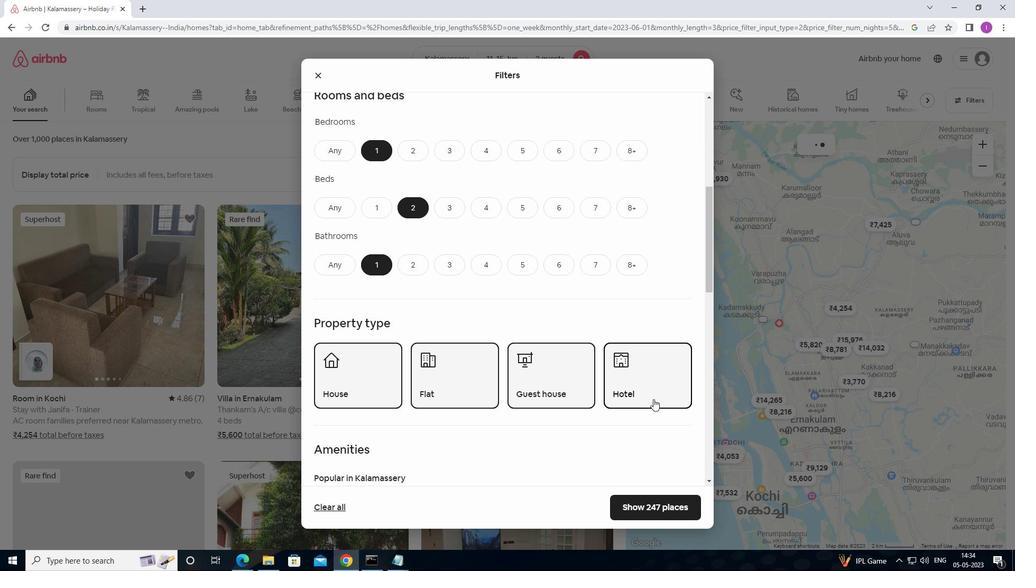 
Action: Mouse moved to (619, 399)
Screenshot: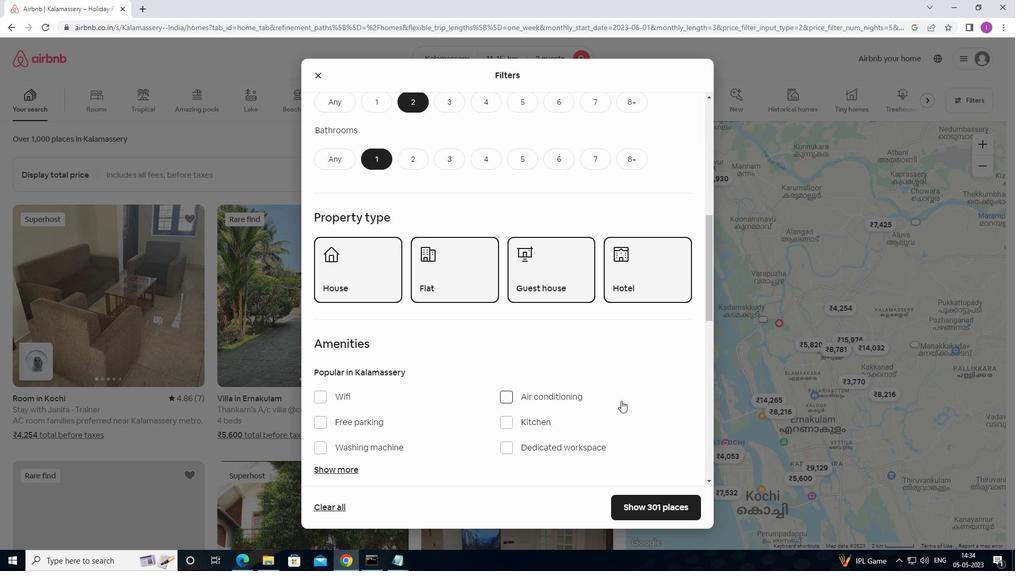 
Action: Mouse scrolled (619, 399) with delta (0, 0)
Screenshot: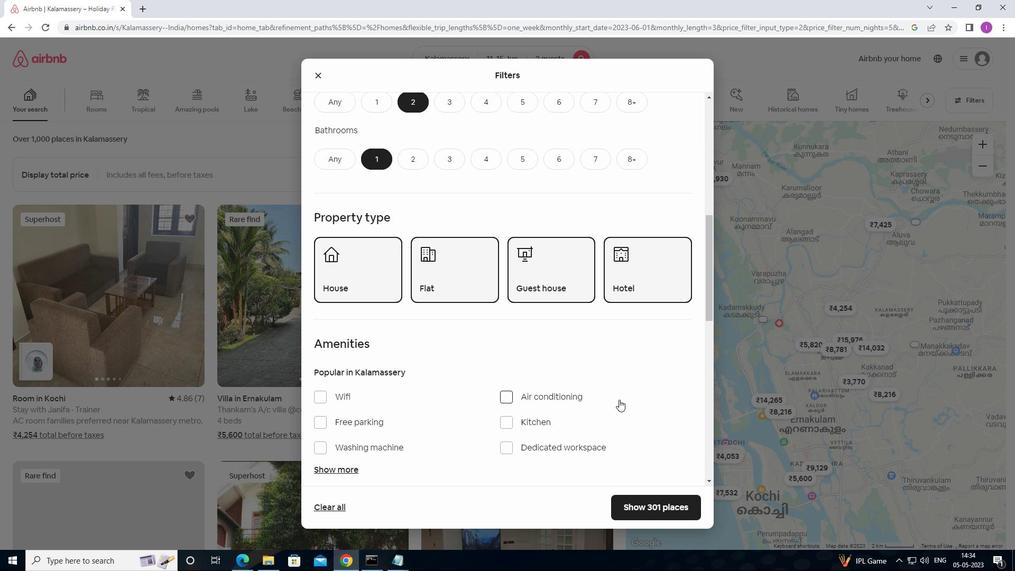 
Action: Mouse moved to (322, 393)
Screenshot: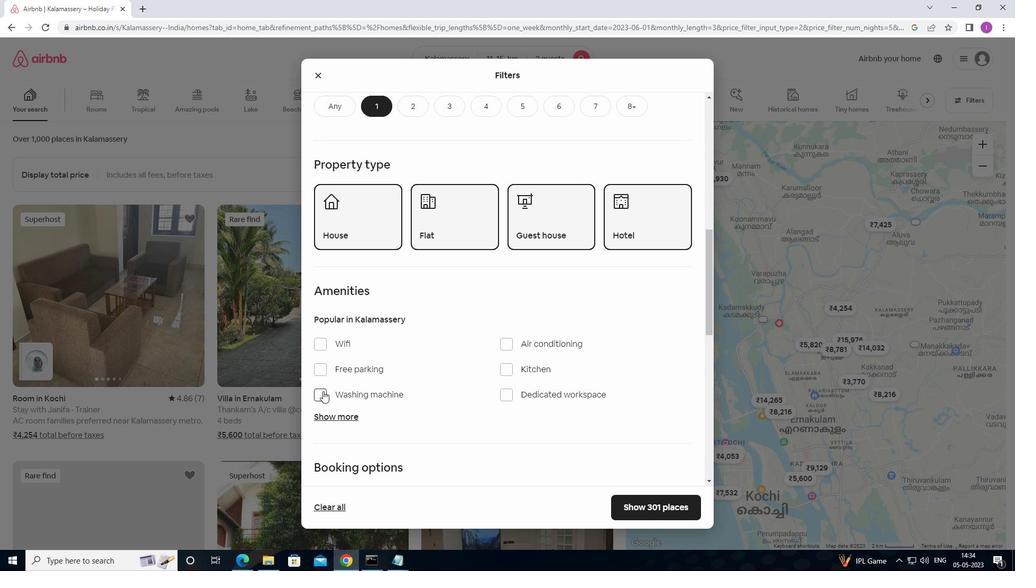 
Action: Mouse pressed left at (322, 393)
Screenshot: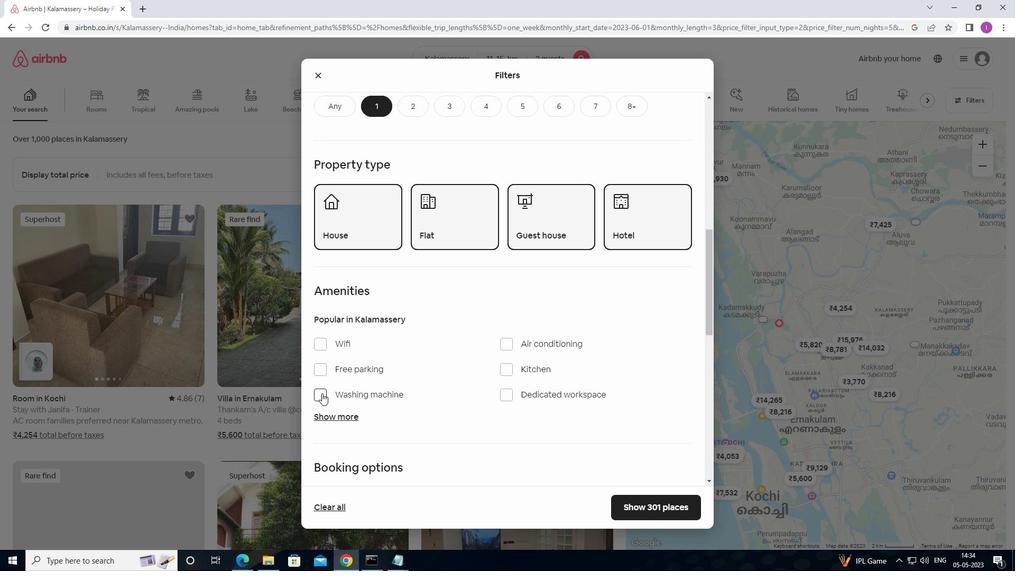 
Action: Mouse moved to (482, 386)
Screenshot: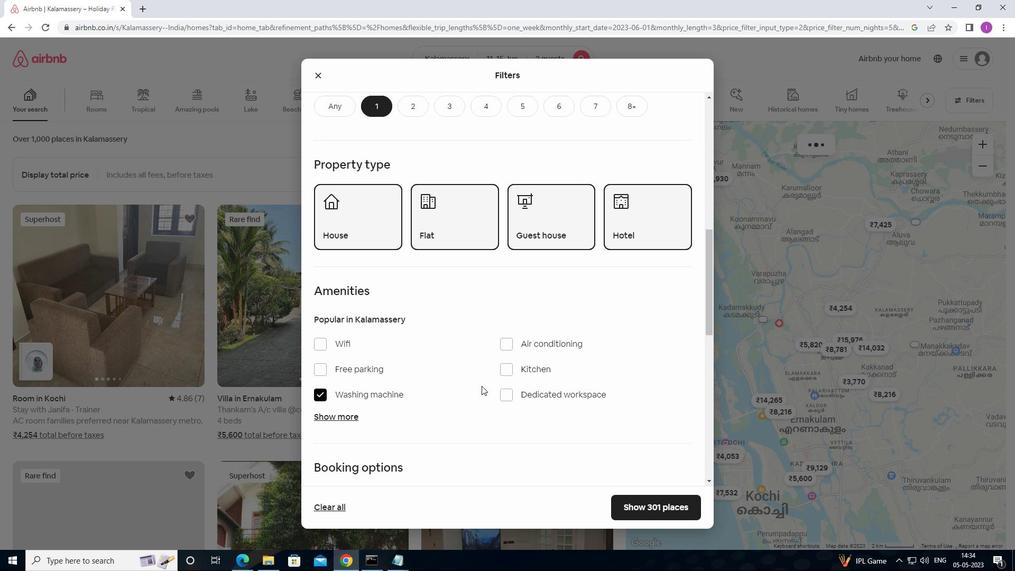 
Action: Mouse scrolled (482, 385) with delta (0, 0)
Screenshot: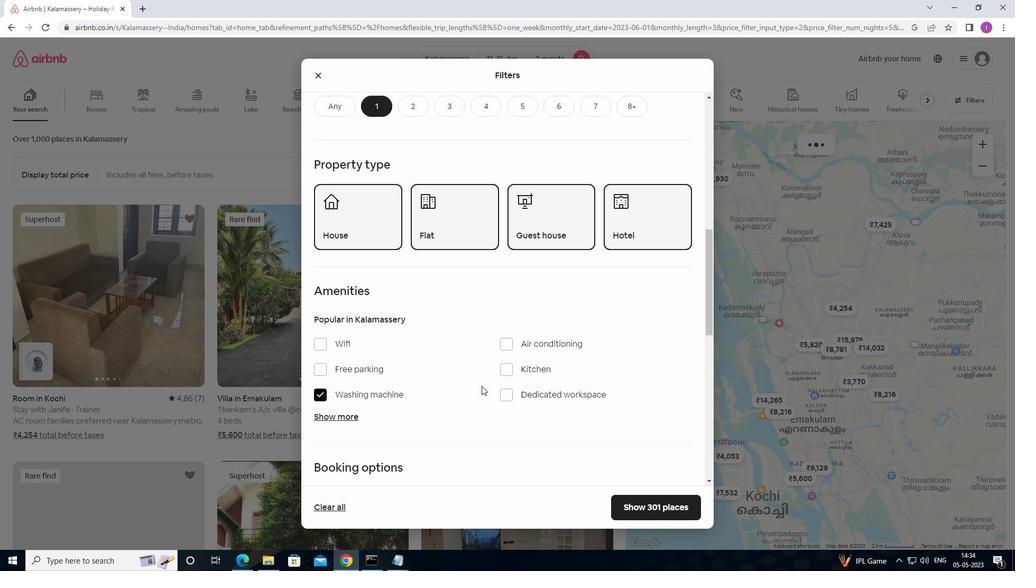 
Action: Mouse scrolled (482, 385) with delta (0, 0)
Screenshot: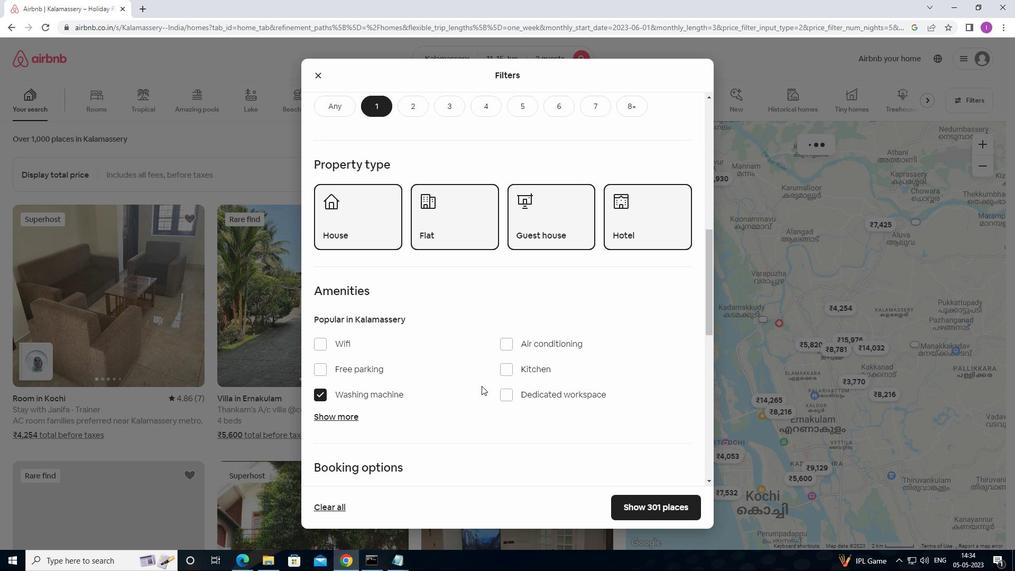 
Action: Mouse scrolled (482, 385) with delta (0, 0)
Screenshot: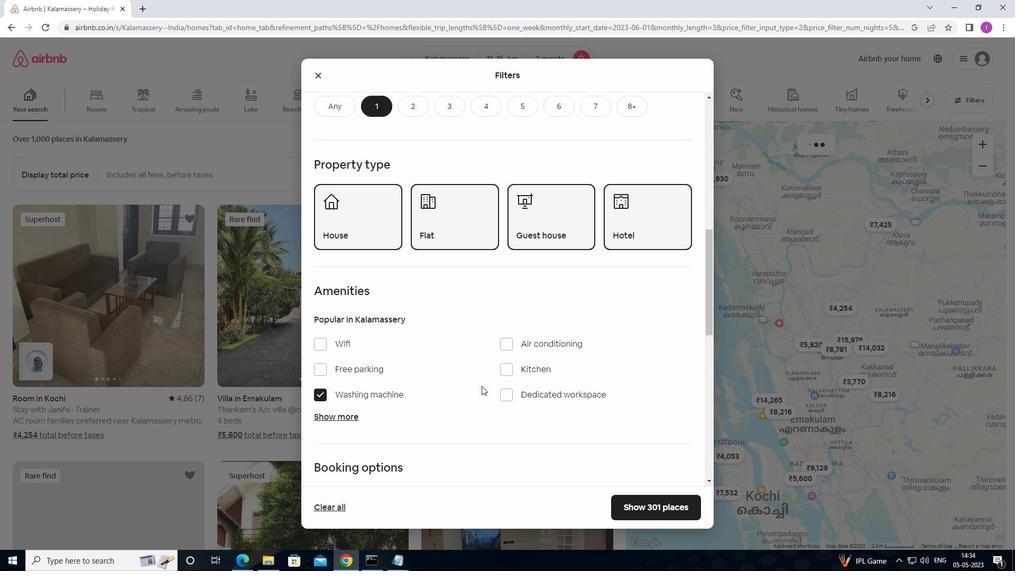 
Action: Mouse moved to (485, 381)
Screenshot: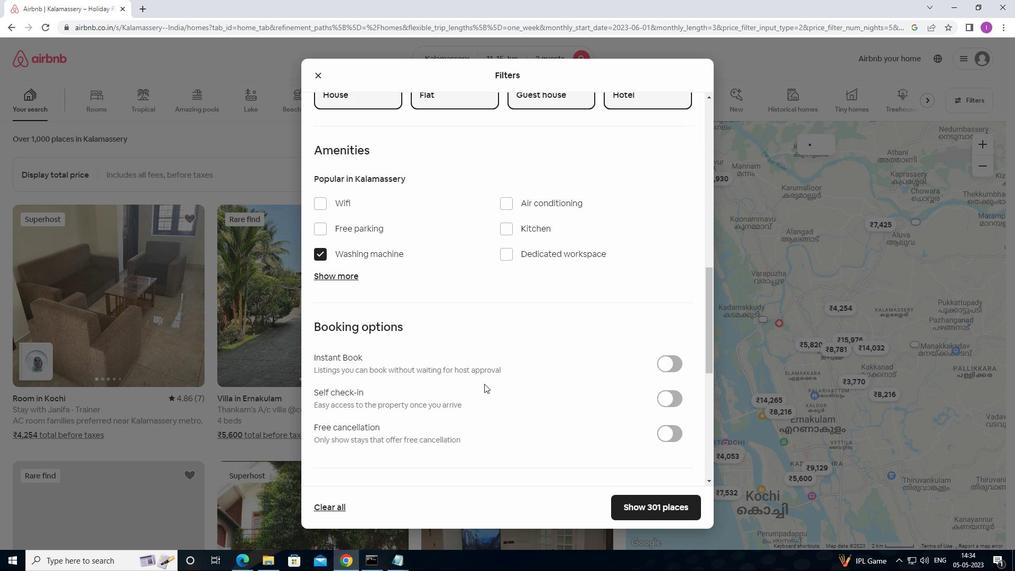 
Action: Mouse scrolled (485, 381) with delta (0, 0)
Screenshot: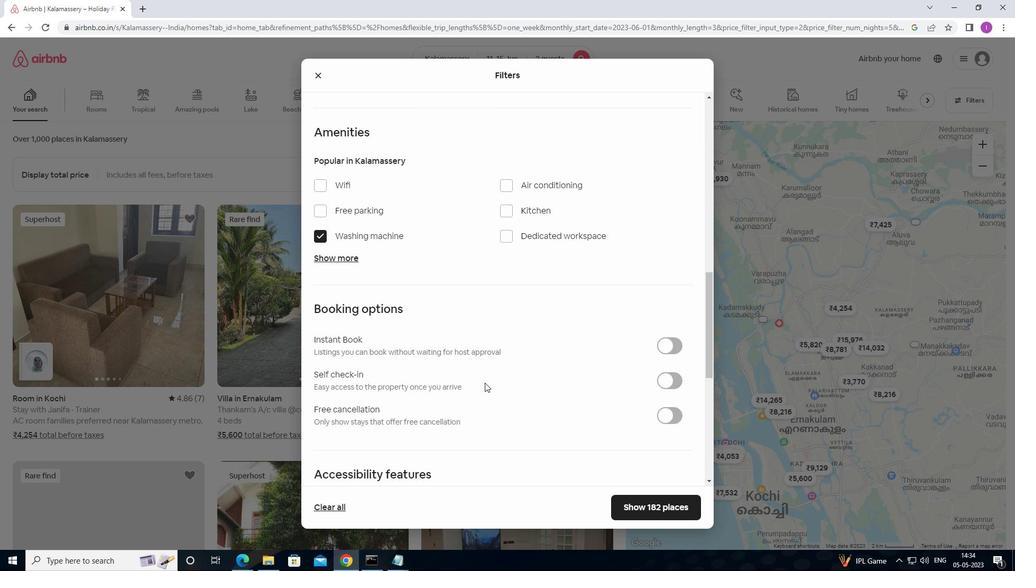 
Action: Mouse scrolled (485, 381) with delta (0, 0)
Screenshot: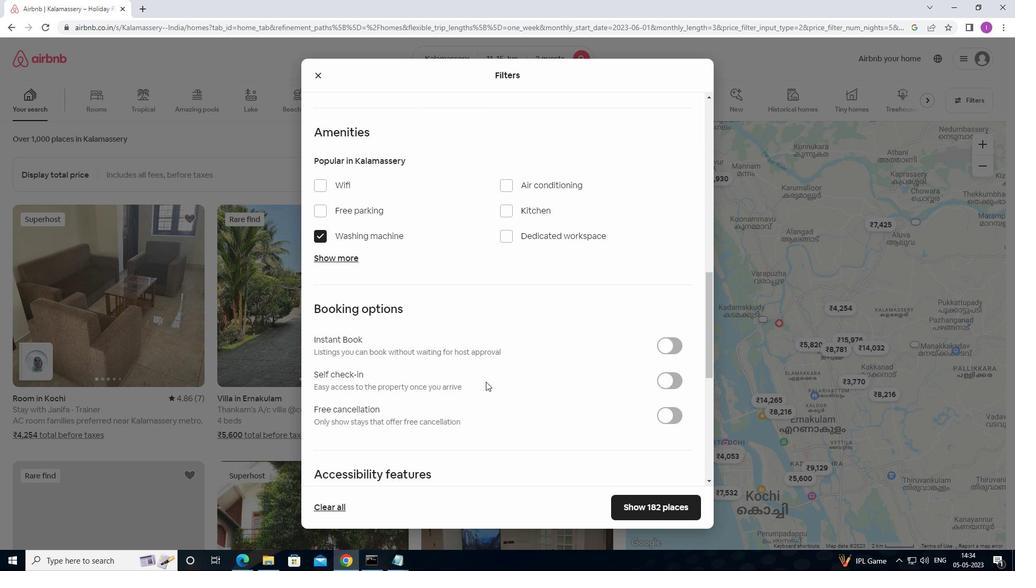 
Action: Mouse moved to (664, 275)
Screenshot: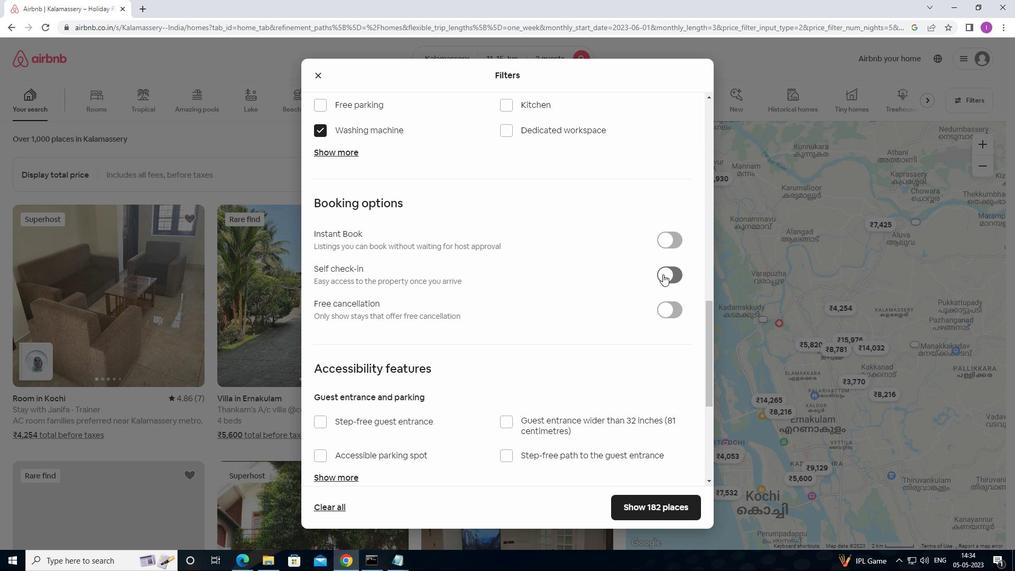 
Action: Mouse pressed left at (664, 275)
Screenshot: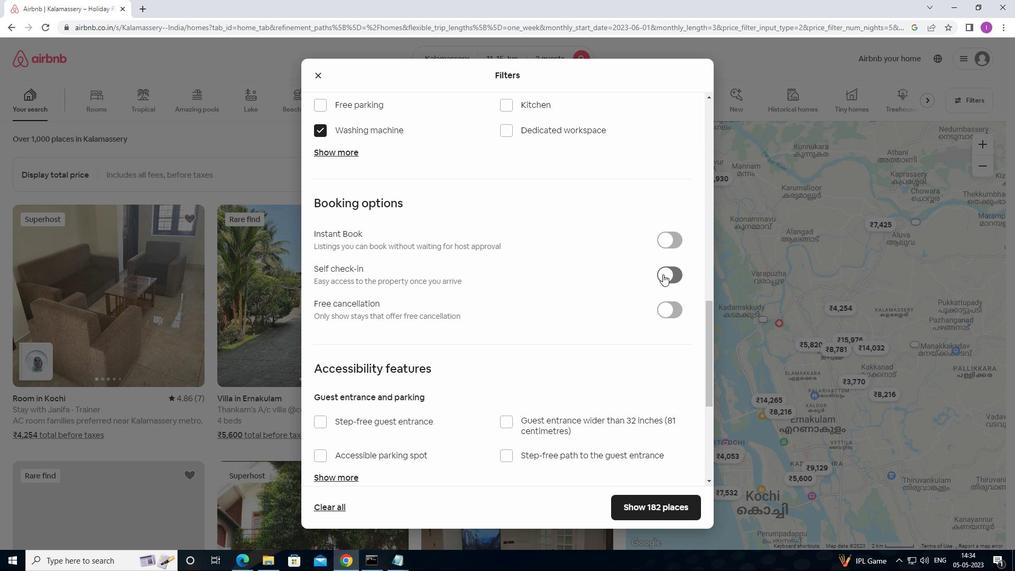 
Action: Mouse moved to (540, 351)
Screenshot: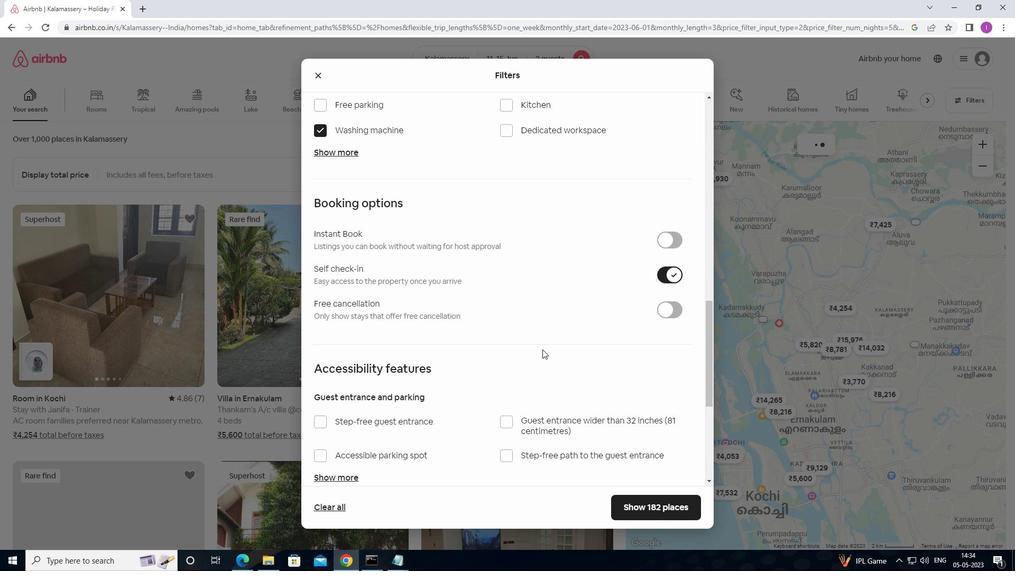 
Action: Mouse scrolled (540, 350) with delta (0, 0)
Screenshot: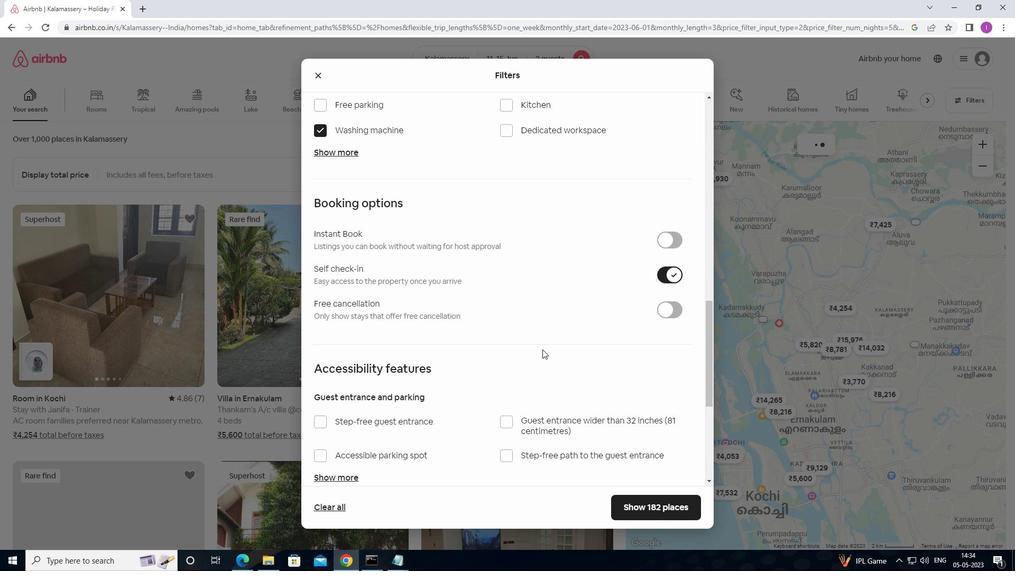 
Action: Mouse scrolled (540, 350) with delta (0, 0)
Screenshot: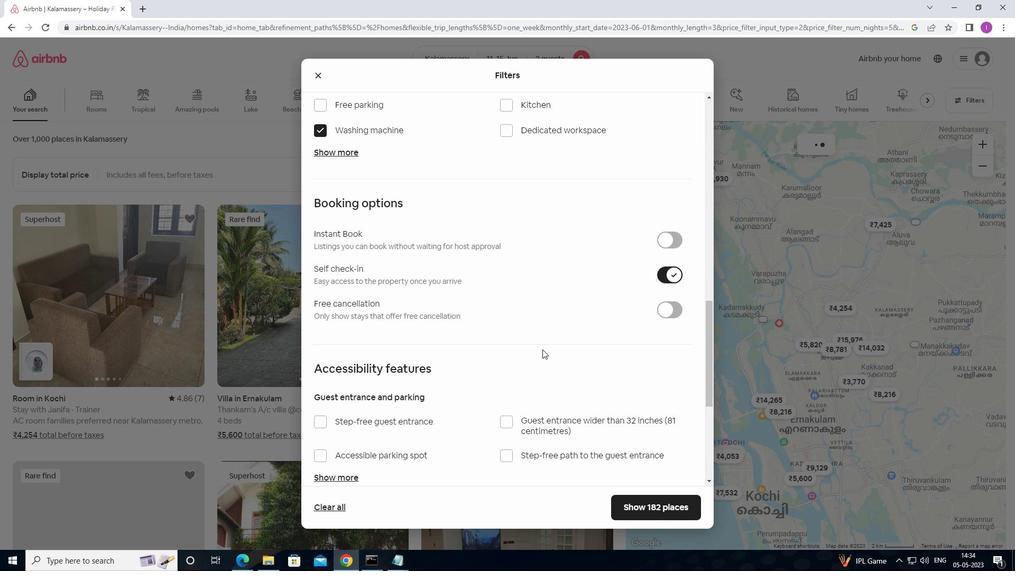 
Action: Mouse scrolled (540, 350) with delta (0, 0)
Screenshot: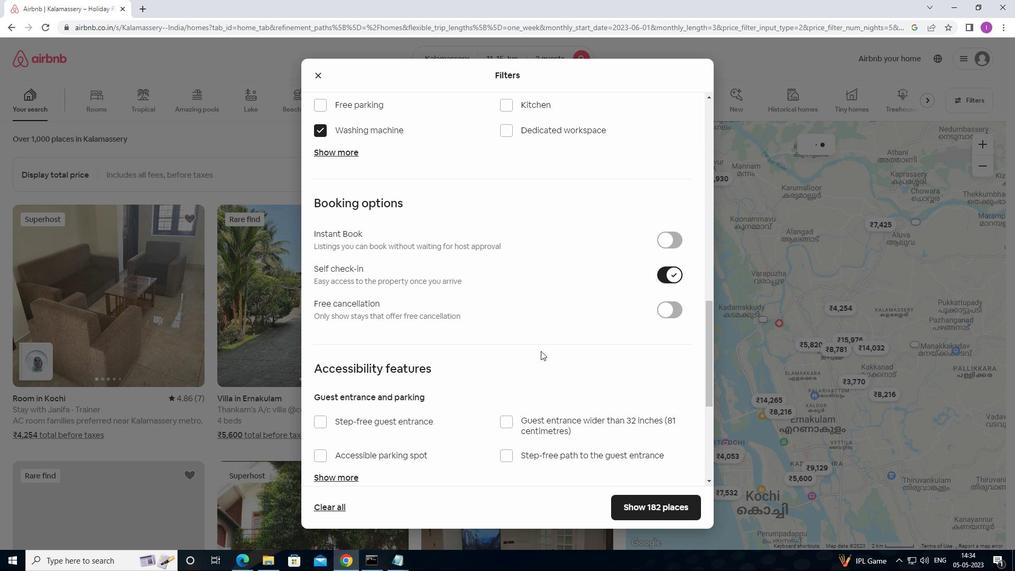 
Action: Mouse moved to (538, 359)
Screenshot: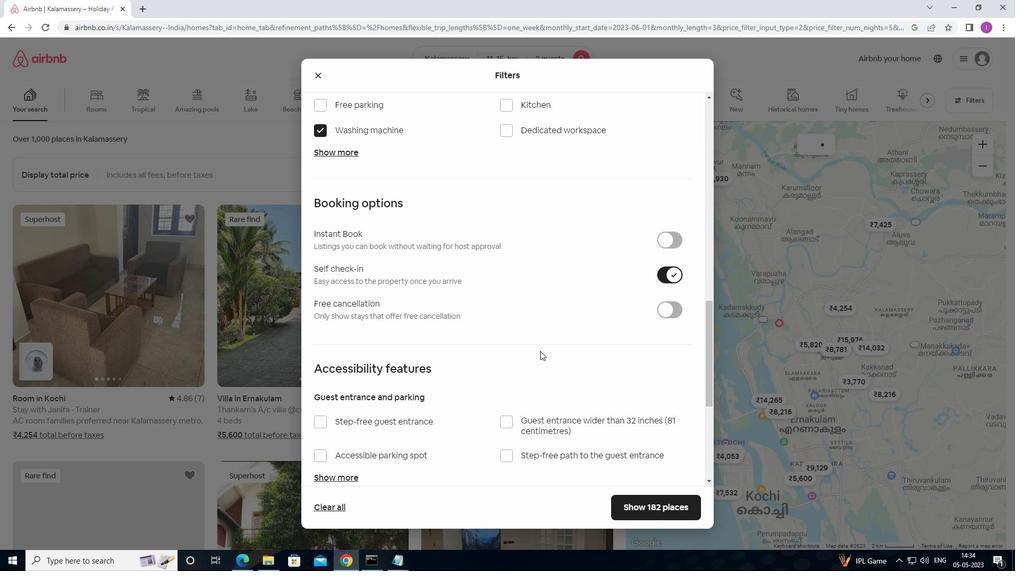
Action: Mouse scrolled (538, 359) with delta (0, 0)
Screenshot: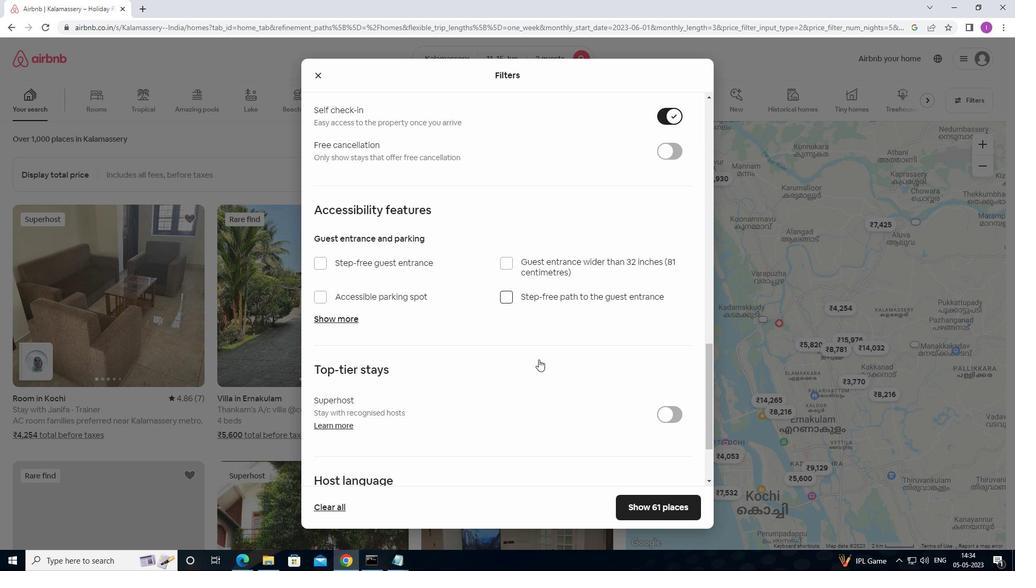 
Action: Mouse scrolled (538, 359) with delta (0, 0)
Screenshot: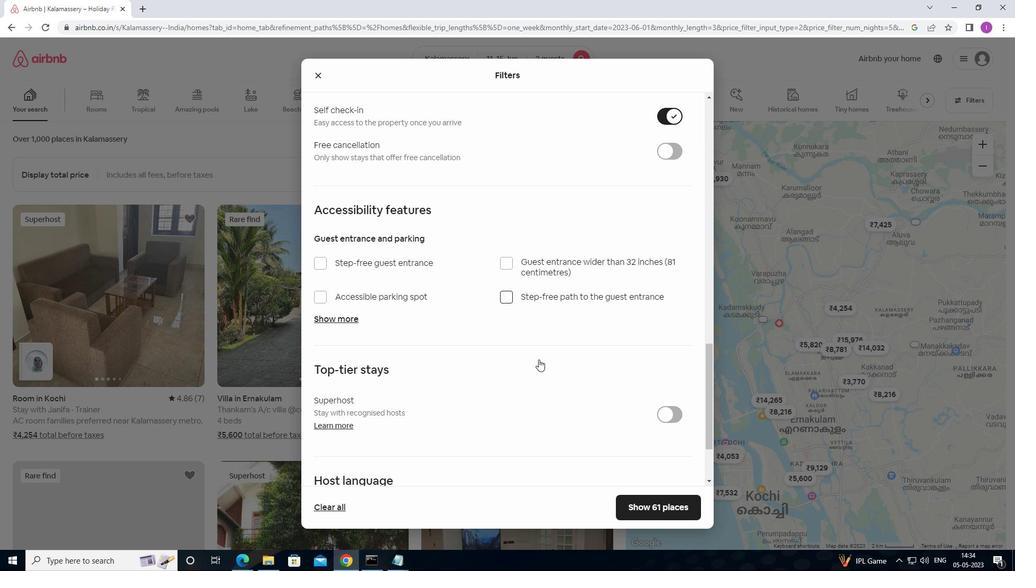 
Action: Mouse scrolled (538, 359) with delta (0, 0)
Screenshot: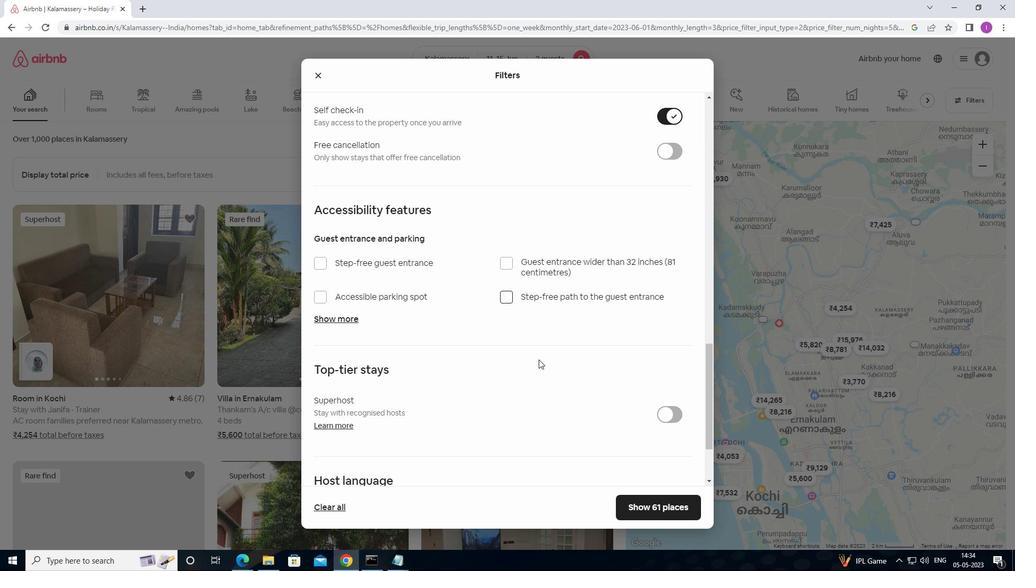 
Action: Mouse scrolled (538, 359) with delta (0, 0)
Screenshot: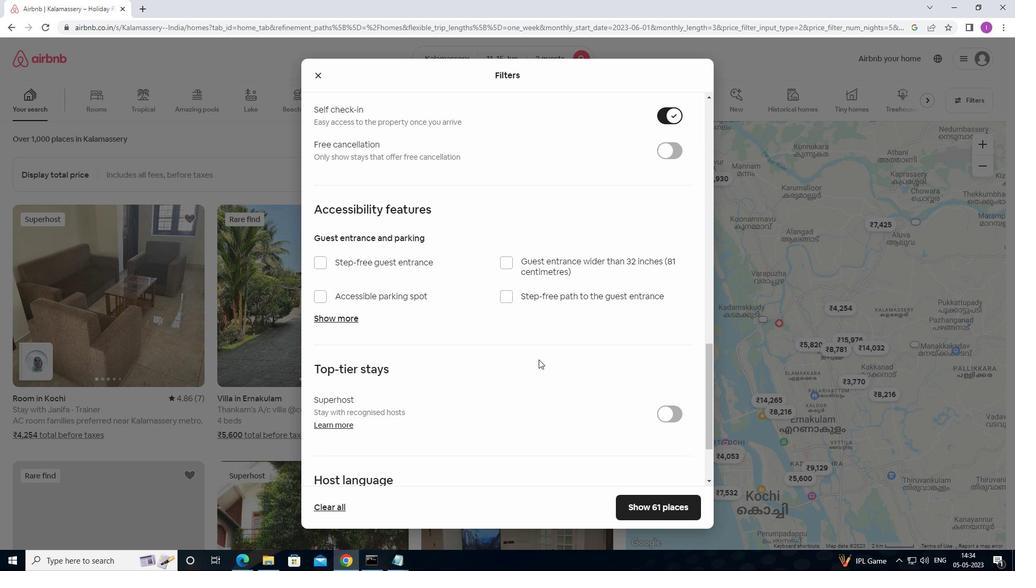 
Action: Mouse scrolled (538, 359) with delta (0, 0)
Screenshot: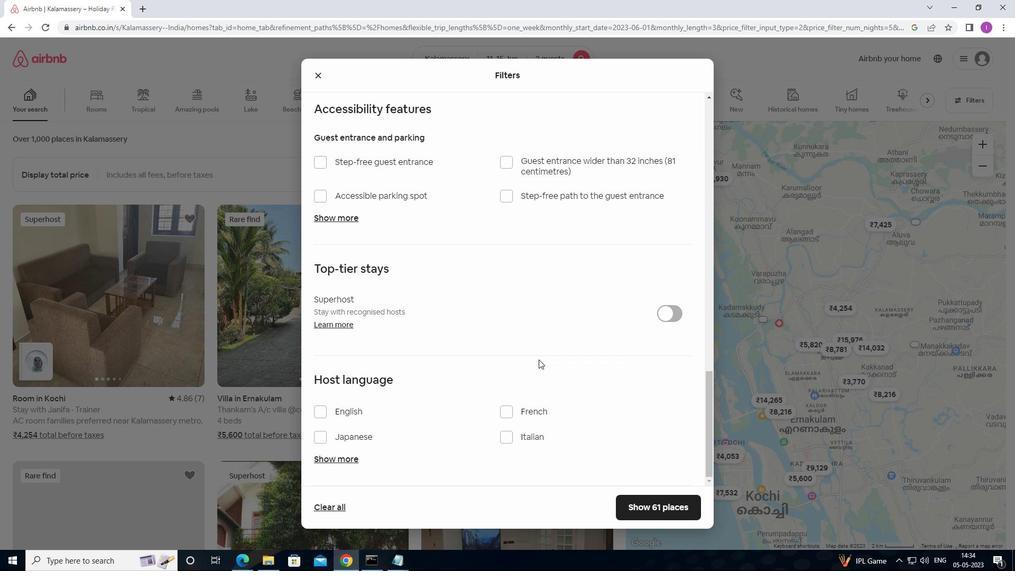 
Action: Mouse scrolled (538, 359) with delta (0, 0)
Screenshot: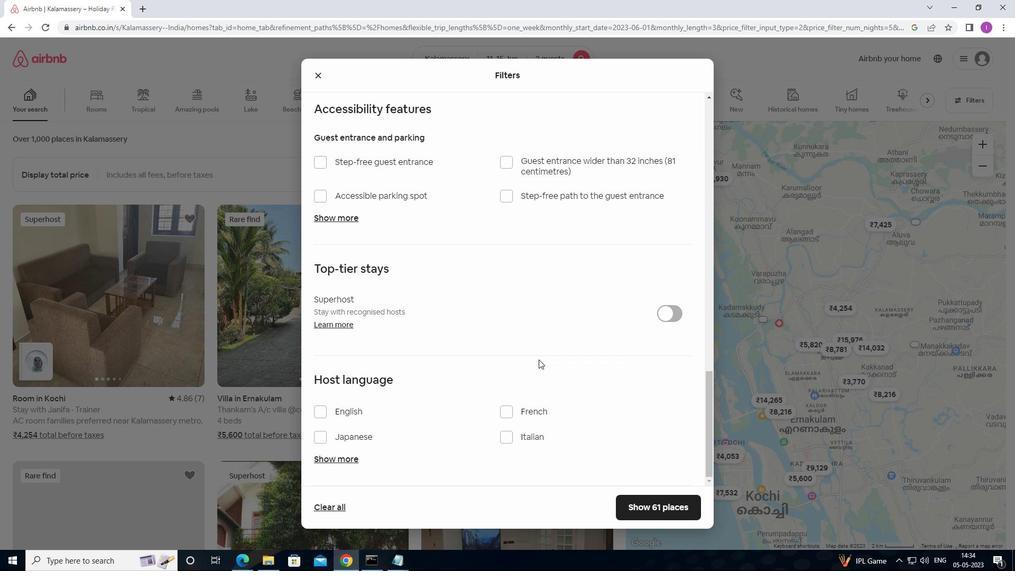 
Action: Mouse moved to (314, 415)
Screenshot: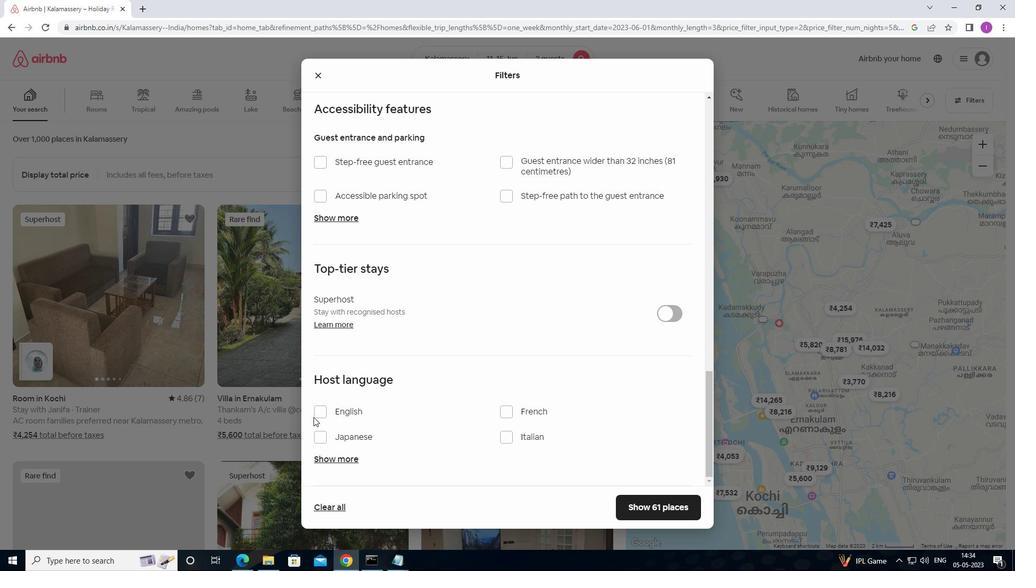 
Action: Mouse pressed left at (314, 415)
Screenshot: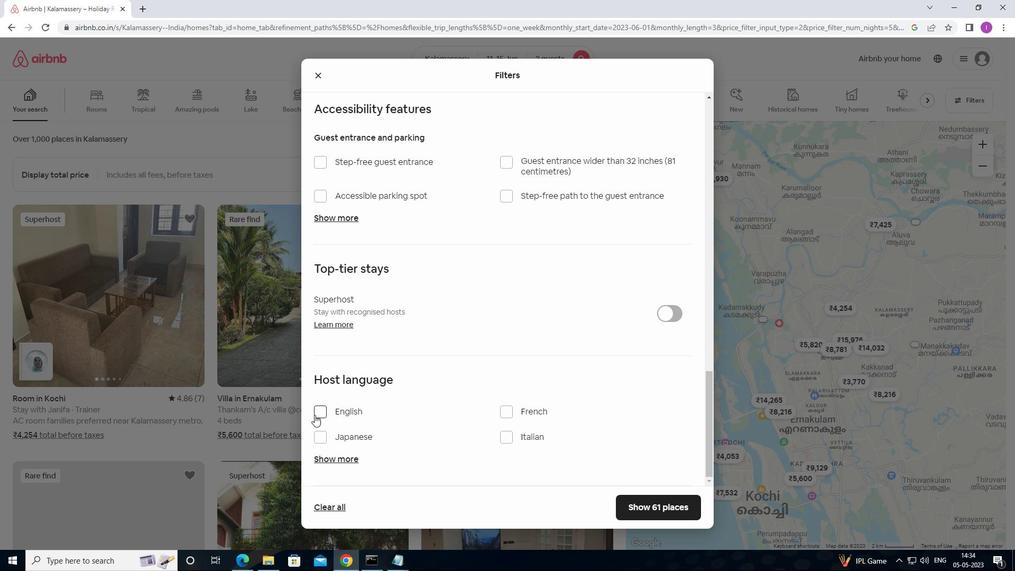 
Action: Mouse moved to (639, 511)
Screenshot: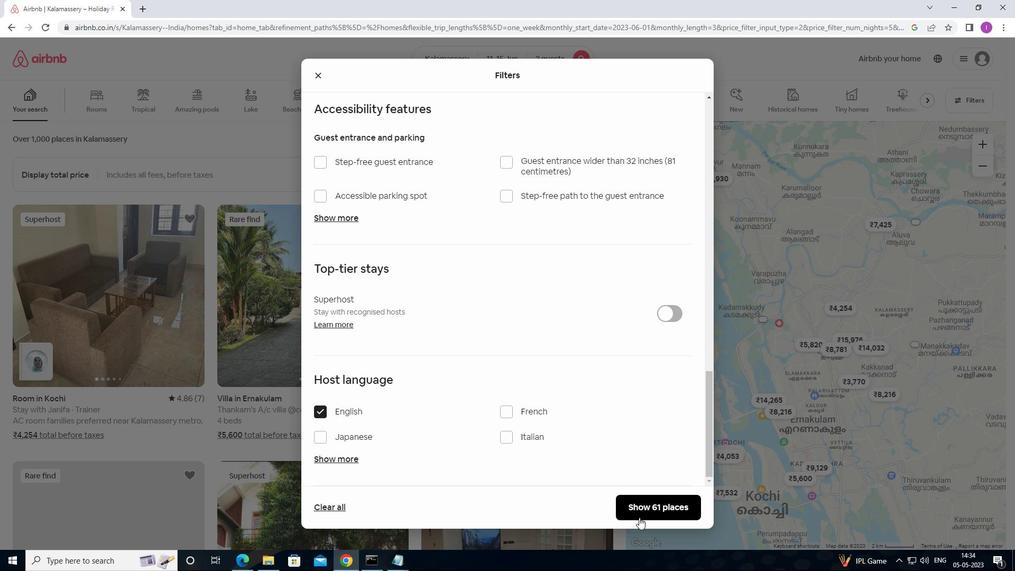 
Action: Mouse pressed left at (639, 511)
Screenshot: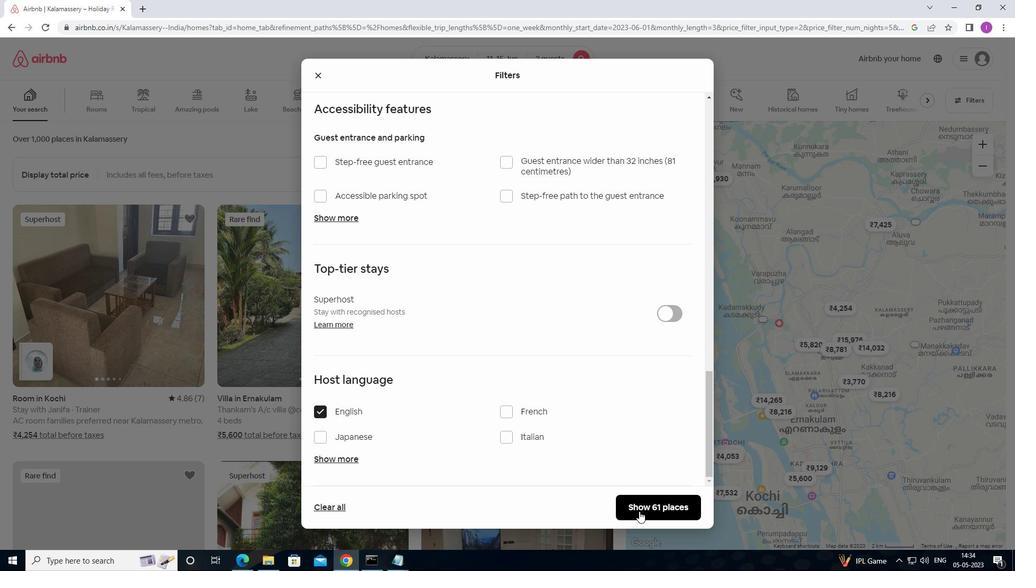 
Action: Mouse moved to (726, 449)
Screenshot: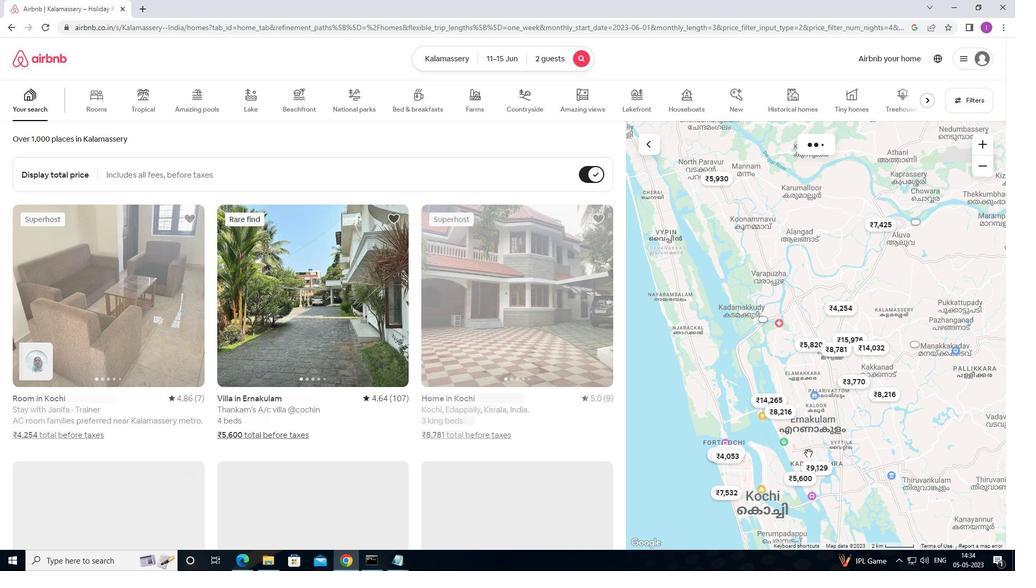 
